 Task: Create new invoice with Date Opened :30-Apr-23, Select Customer: The Crab Station, Terms: Payment Term 2. Make invoice entry for item-1 with Date: 30-Apr-23, Description: Got2b Metallics Permanent Hair Color Blue Charcoal_x000D_
, Action: Material, Income Account: Income:Sales, Quantity: 1, Unit Price: 4.5, Discount %: 5. Make entry for item-2 with Date: 30-Apr-23, Description: Bang Peach Mango Energy Drink, Action: Material, Income Account: Income:Sales, Quantity: 1, Unit Price: 8.5, Discount %: 10. Make entry for item-3 with Date: 30-Apr-23, Description: Cheez-It Crackers White Cheddar, Action: Material, Income Account: Income:Sales, Quantity: 2, Unit Price: 9.5, Discount %: 12. Write Notes: 'Looking forward to serving you again.'. Post Invoice with Post Date: 30-Apr-23, Post to Accounts: Assets:Accounts Receivable. Pay / Process Payment with Transaction Date: 15-May-23, Amount: 28.645, Transfer Account: Checking Account. Print Invoice, display notes by going to Option, then go to Display Tab and check 'Invoice Notes'.
Action: Mouse pressed left at (145, 27)
Screenshot: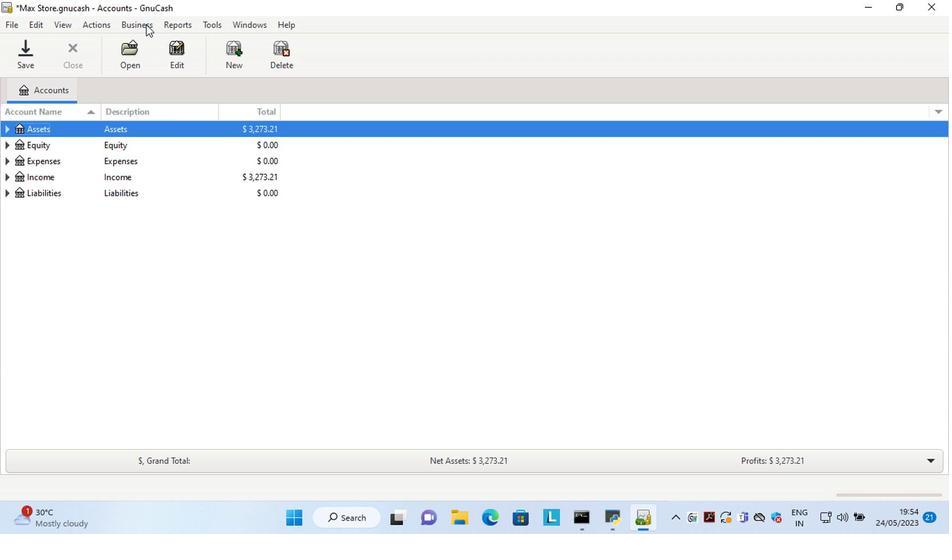 
Action: Mouse moved to (301, 98)
Screenshot: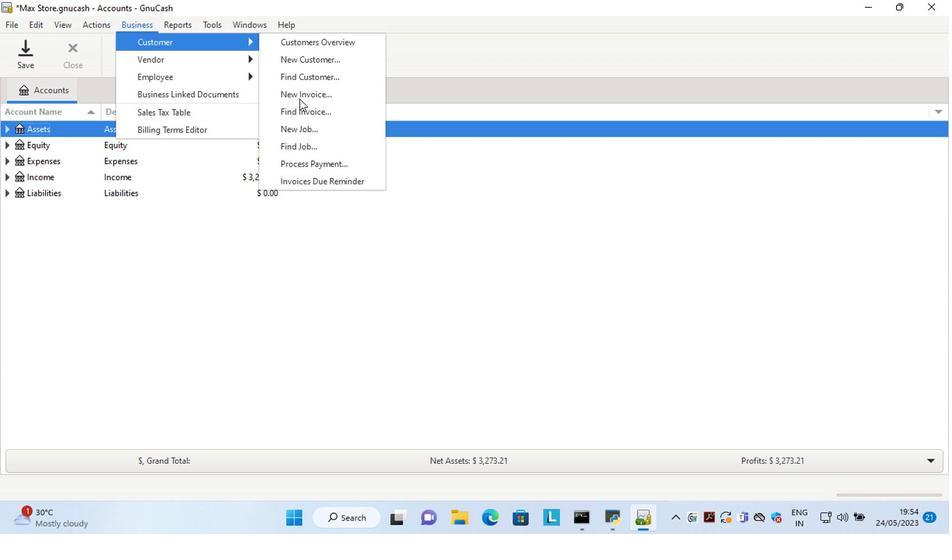 
Action: Mouse pressed left at (301, 98)
Screenshot: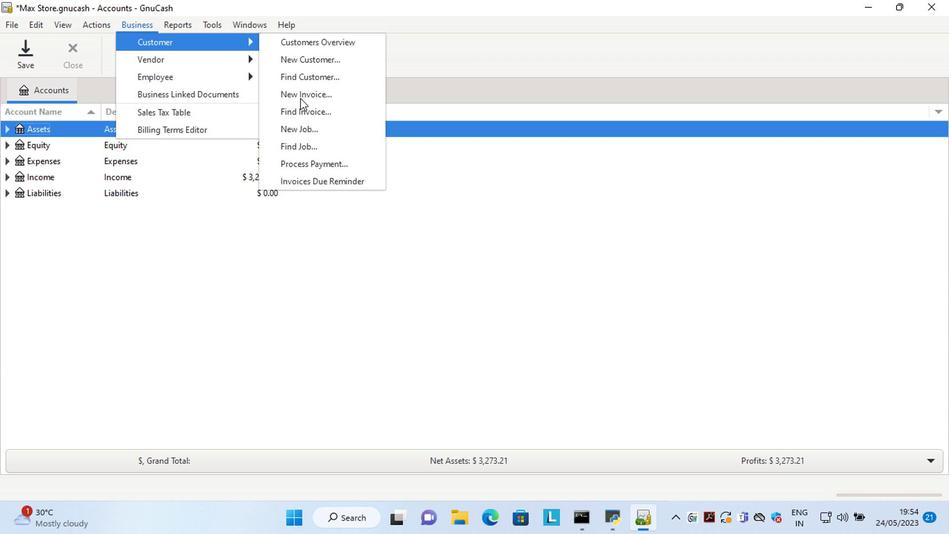 
Action: Mouse moved to (501, 213)
Screenshot: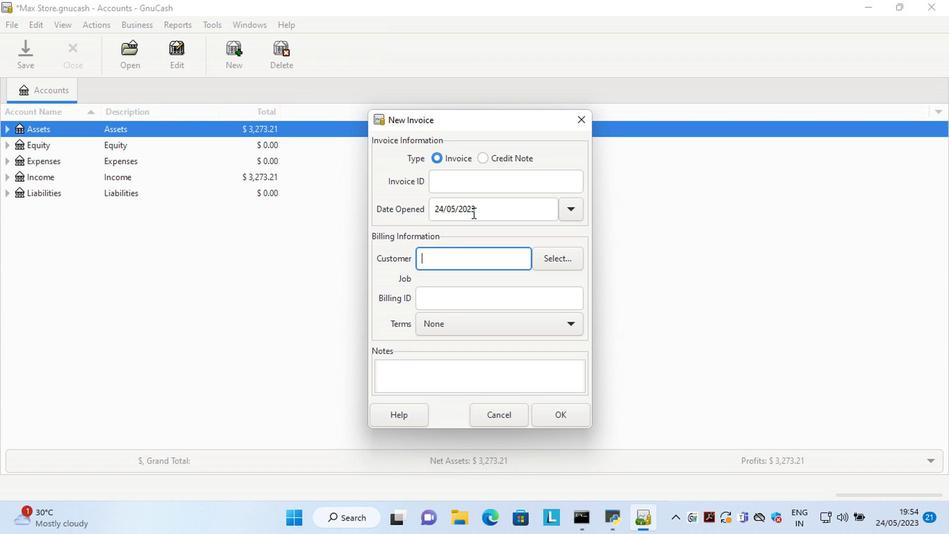 
Action: Mouse pressed left at (501, 213)
Screenshot: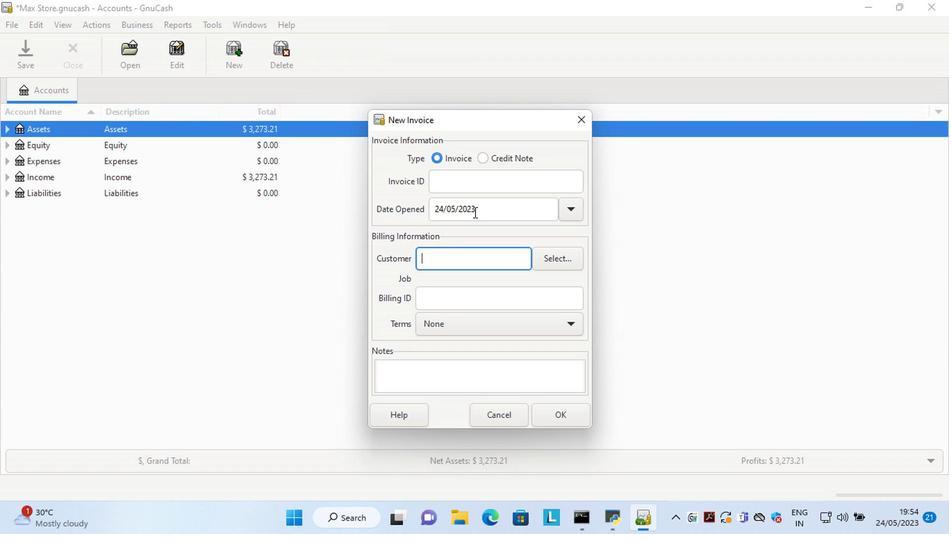 
Action: Key pressed <Key.left><Key.left><Key.left><Key.left><Key.left><Key.left><Key.left><Key.left><Key.left><Key.left><Key.left><Key.left><Key.left><Key.left><Key.left><Key.left><Key.delete><Key.delete>30<Key.right><Key.right><Key.delete>4
Screenshot: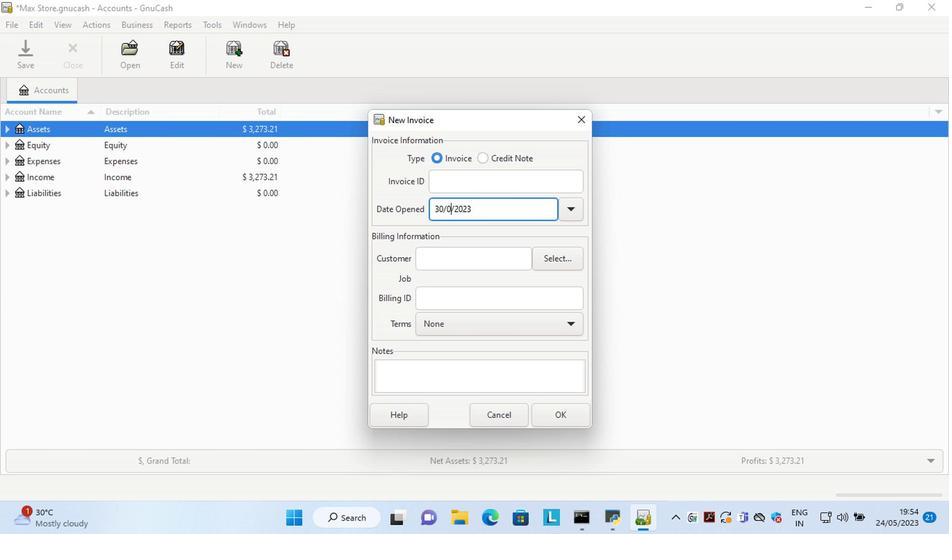 
Action: Mouse moved to (554, 255)
Screenshot: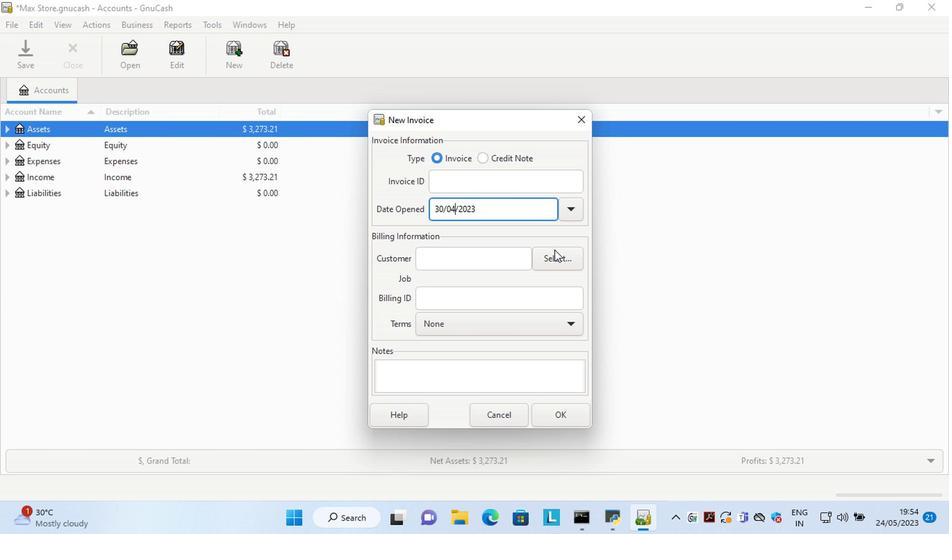 
Action: Mouse pressed left at (554, 255)
Screenshot: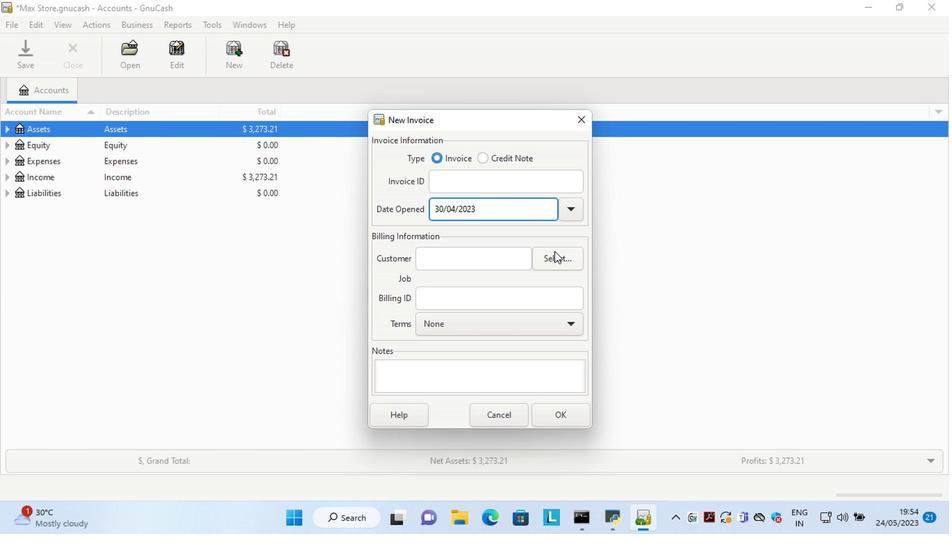 
Action: Mouse moved to (492, 235)
Screenshot: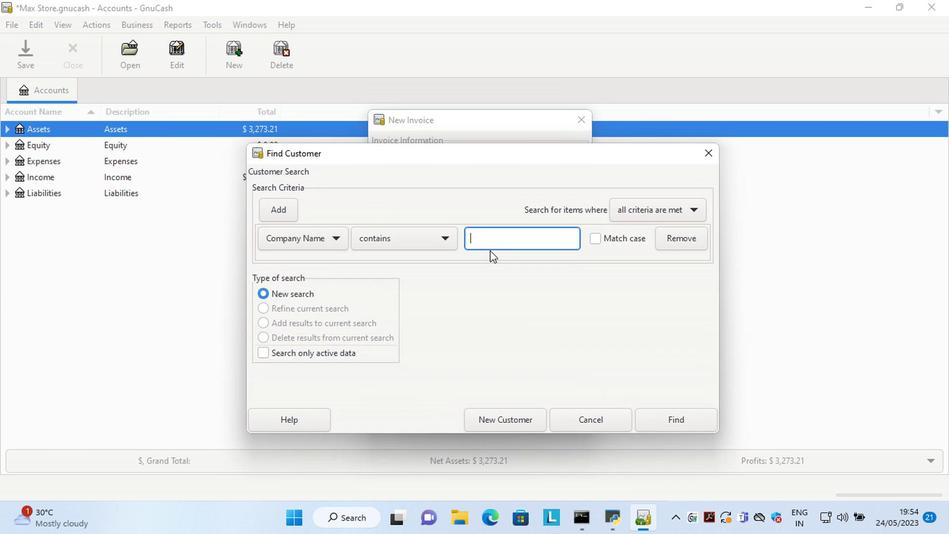 
Action: Key pressed <Key.shift>The<Key.space><Key.shift>Crab<Key.space><Key.shift>Sta
Screenshot: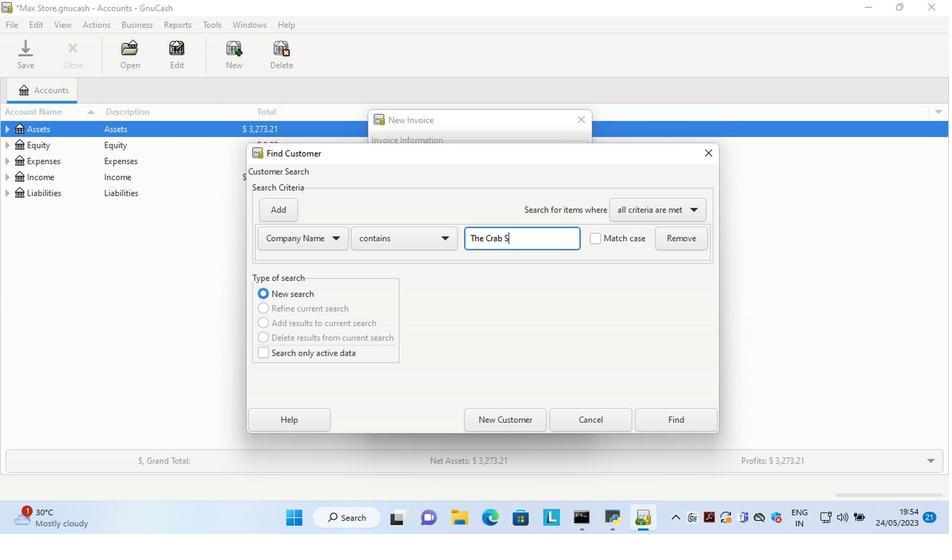 
Action: Mouse moved to (674, 424)
Screenshot: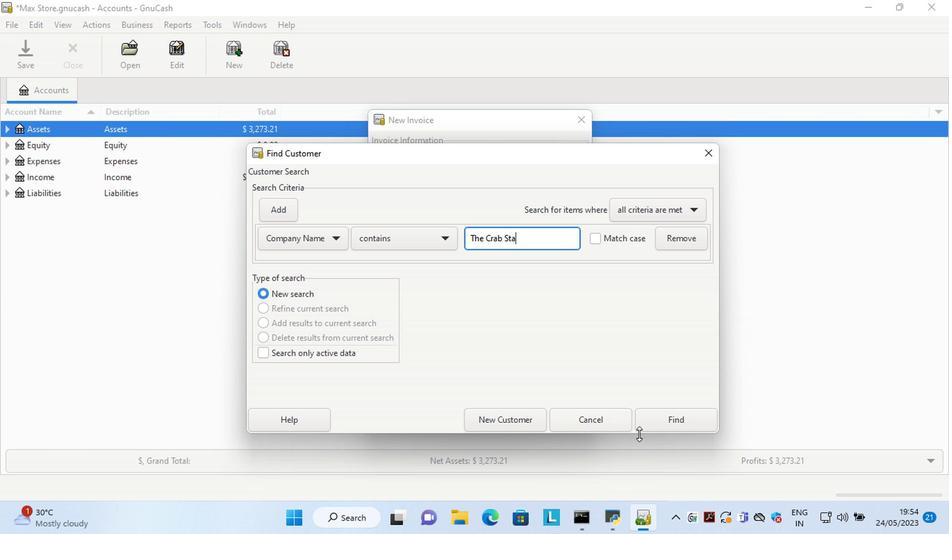 
Action: Mouse pressed left at (674, 424)
Screenshot: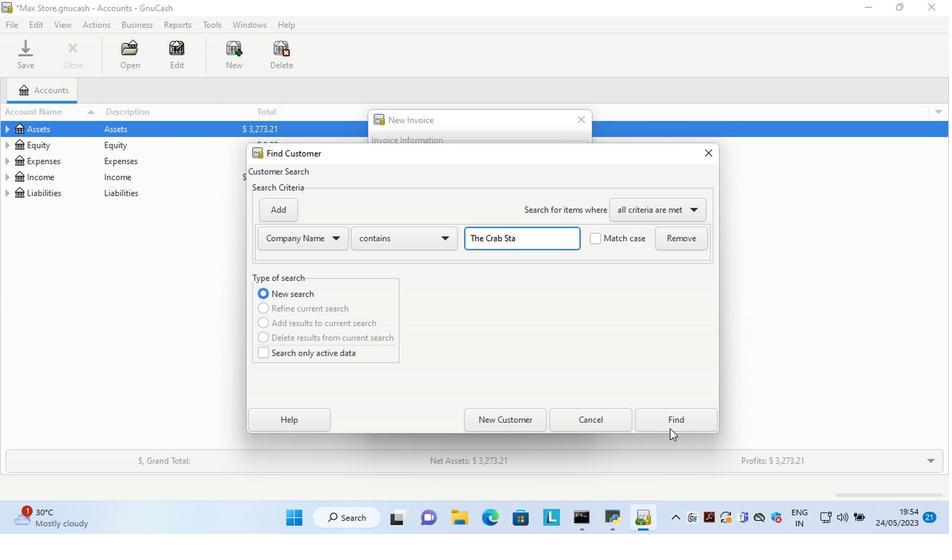 
Action: Mouse moved to (485, 279)
Screenshot: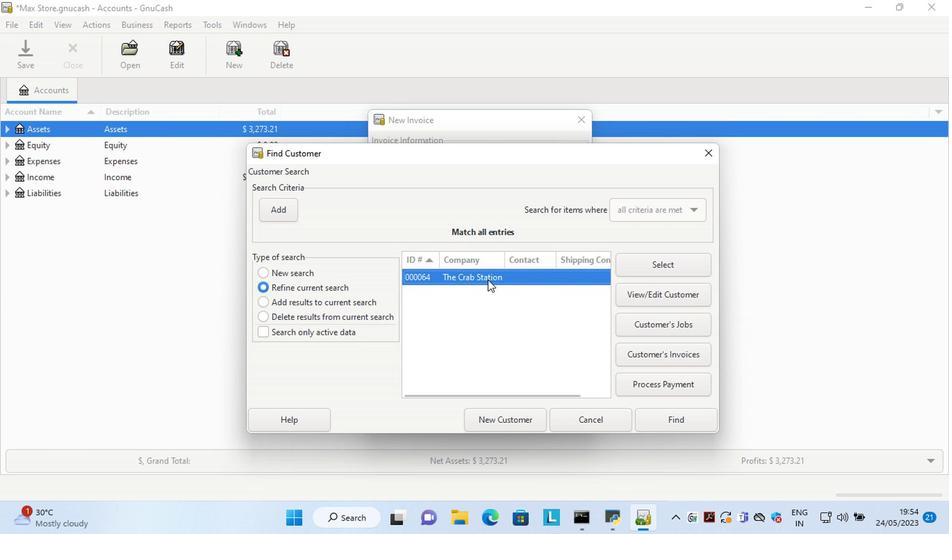 
Action: Mouse pressed left at (485, 279)
Screenshot: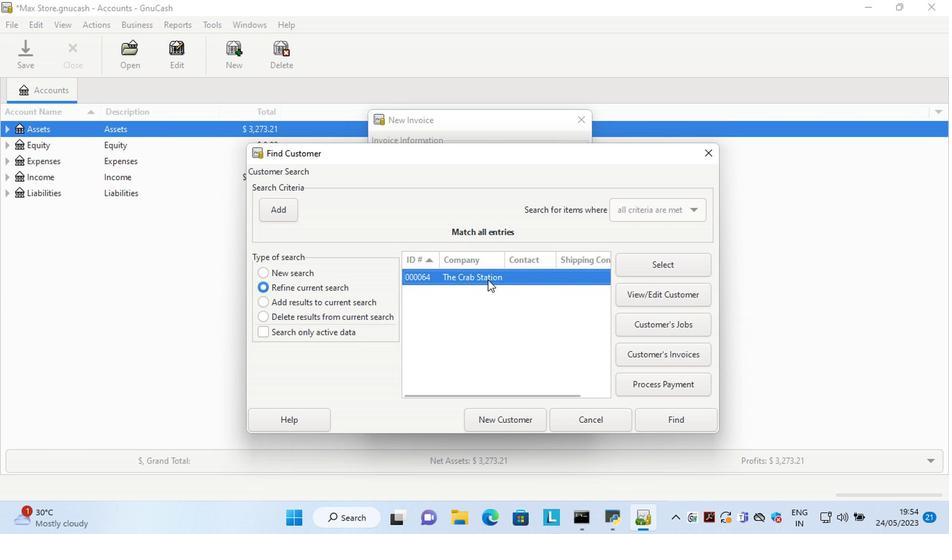 
Action: Mouse pressed left at (485, 279)
Screenshot: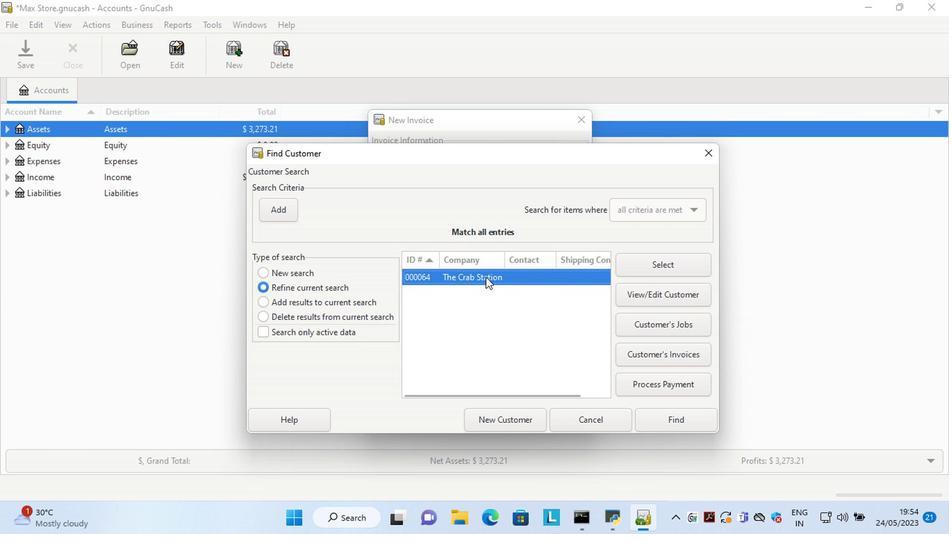 
Action: Mouse moved to (466, 337)
Screenshot: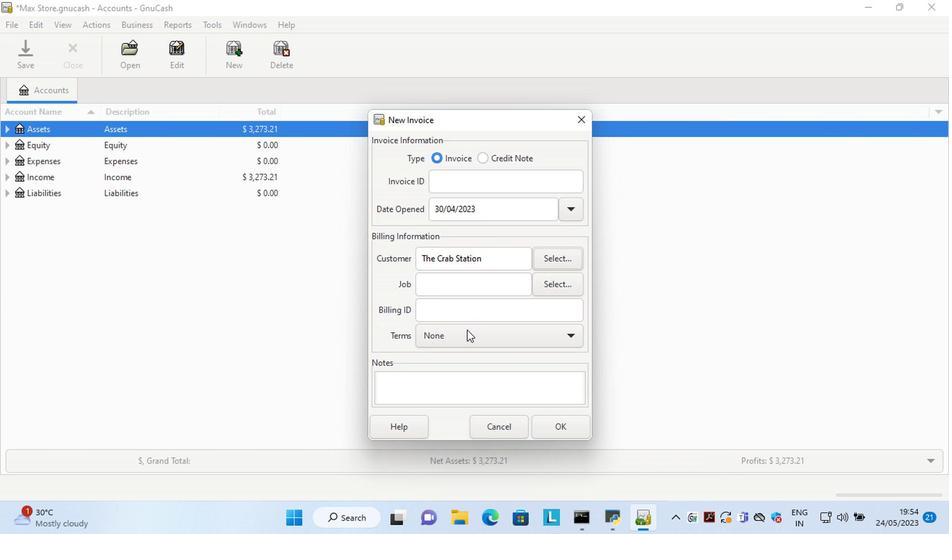 
Action: Mouse pressed left at (466, 337)
Screenshot: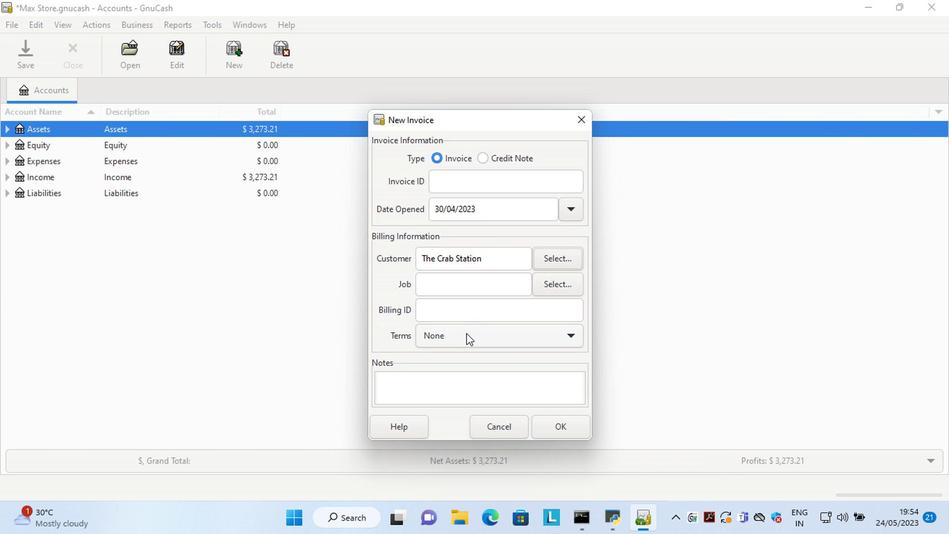 
Action: Mouse moved to (457, 379)
Screenshot: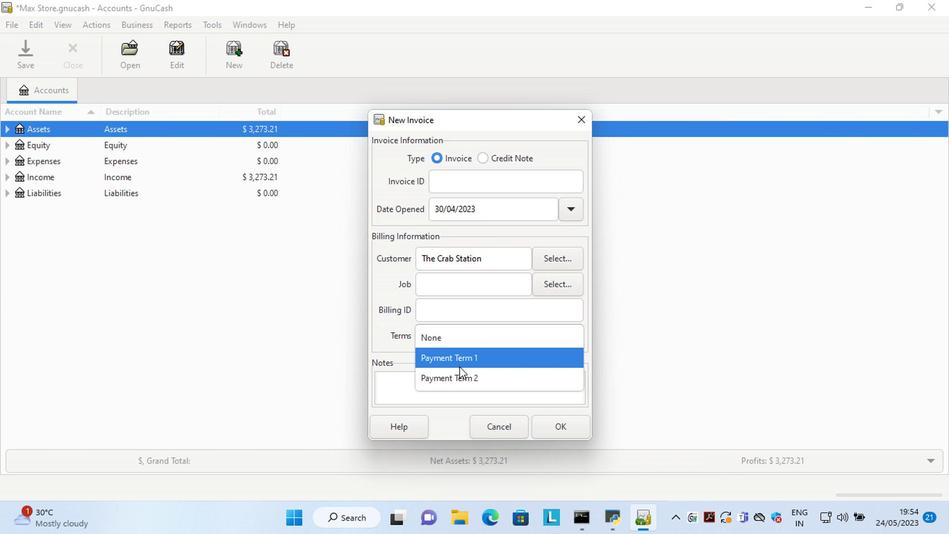 
Action: Mouse pressed left at (457, 379)
Screenshot: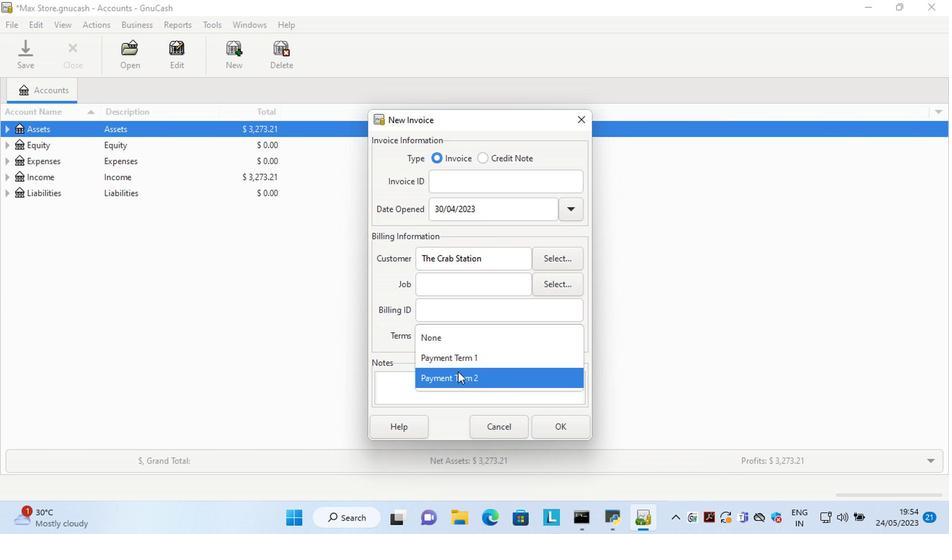 
Action: Mouse moved to (573, 429)
Screenshot: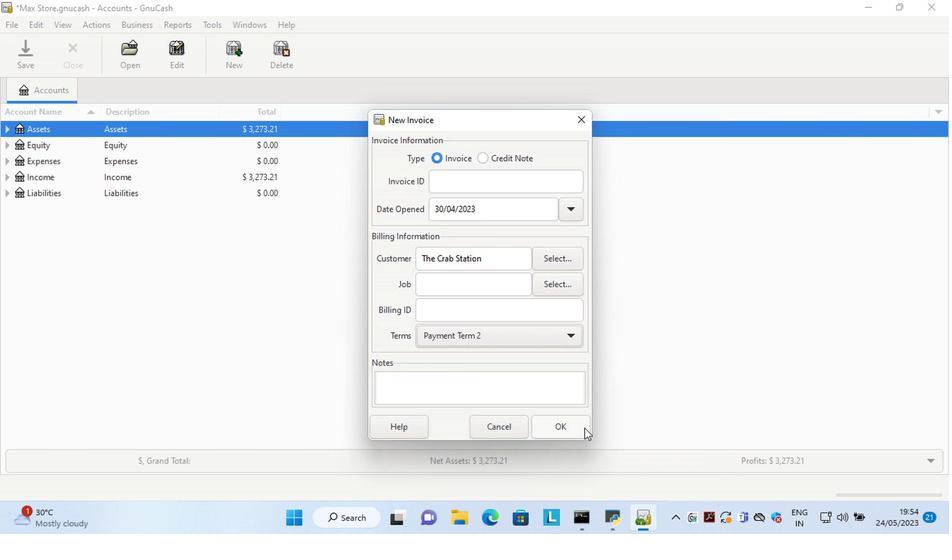 
Action: Mouse pressed left at (573, 429)
Screenshot: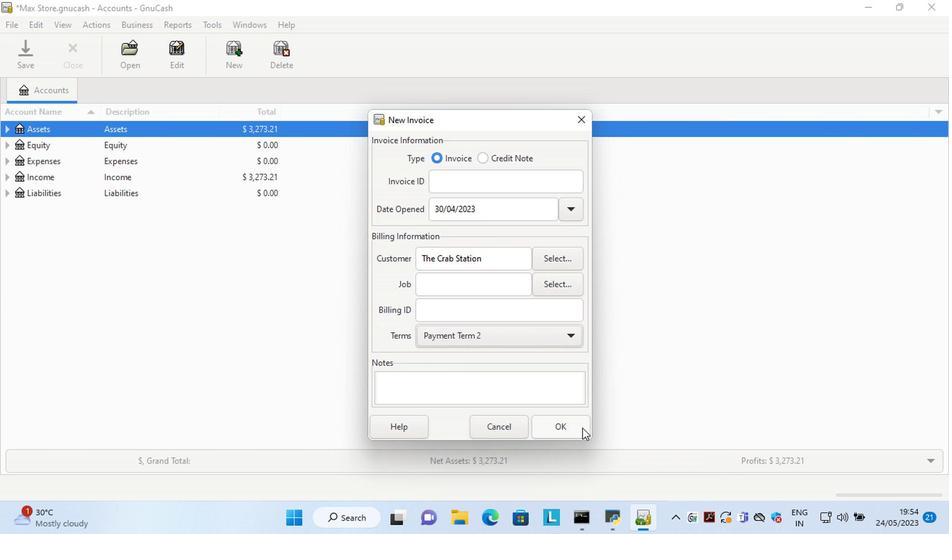 
Action: Mouse moved to (314, 322)
Screenshot: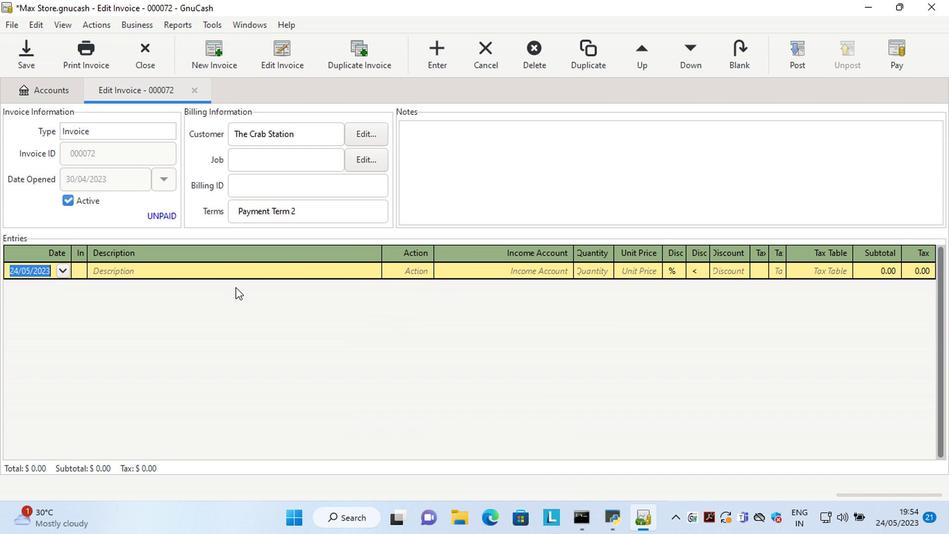 
Action: Key pressed <Key.left><Key.left><Key.delete><Key.delete>30<Key.right><Key.right><Key.delete>4<Key.tab><Key.shift>Got2b<Key.space><Key.shift>metallics<Key.space><Key.backspace><Key.backspace><Key.backspace><Key.backspace><Key.backspace><Key.backspace><Key.backspace><Key.backspace><Key.backspace><Key.backspace><Key.shift>Metallics<Key.space><Key.shift>Permanent<Key.space><Key.shift>Hair<Key.space><Key.shift>Color<Key.space><Key.shift>Blue<Key.space><Key.shift>Charcoal<Key.tab>ma<Key.tab>sale<Key.tab>1<Key.tab>4.5<Key.tab>
Screenshot: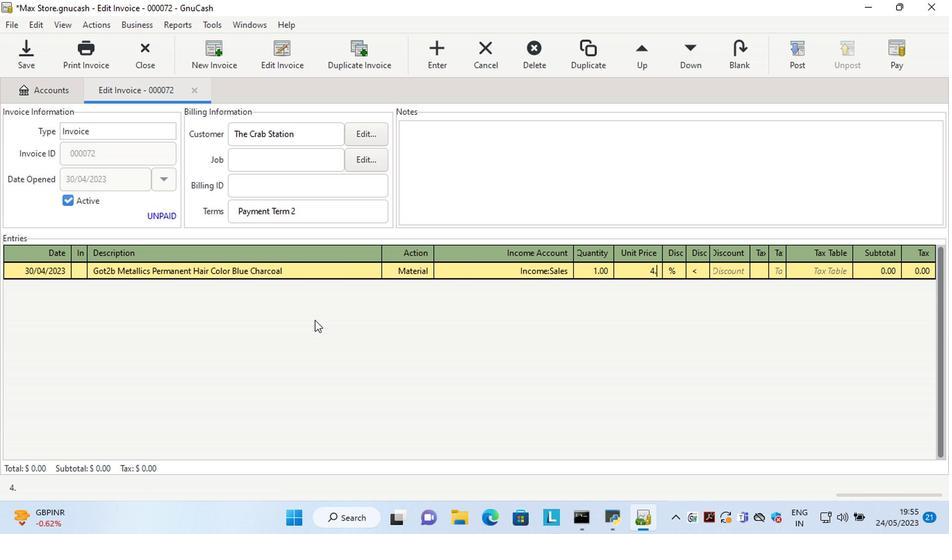 
Action: Mouse moved to (694, 270)
Screenshot: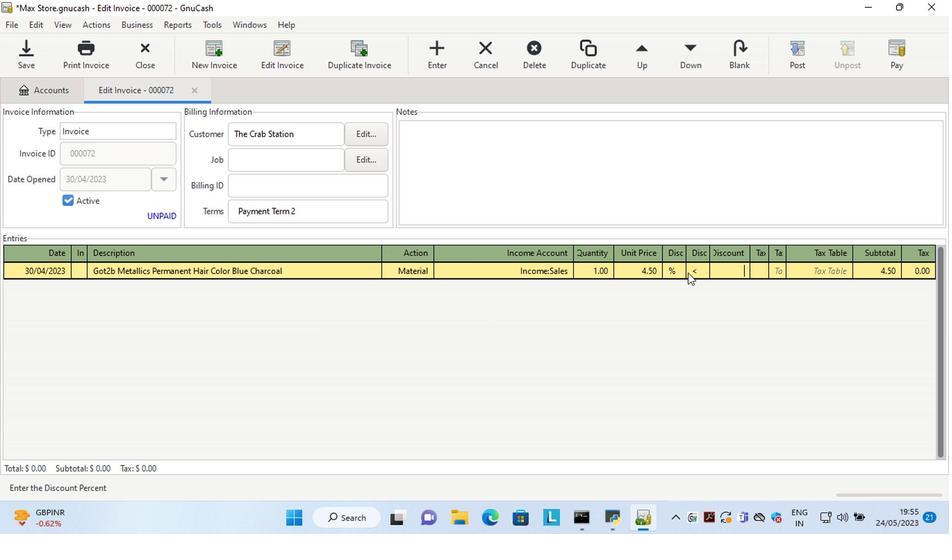 
Action: Mouse pressed left at (694, 270)
Screenshot: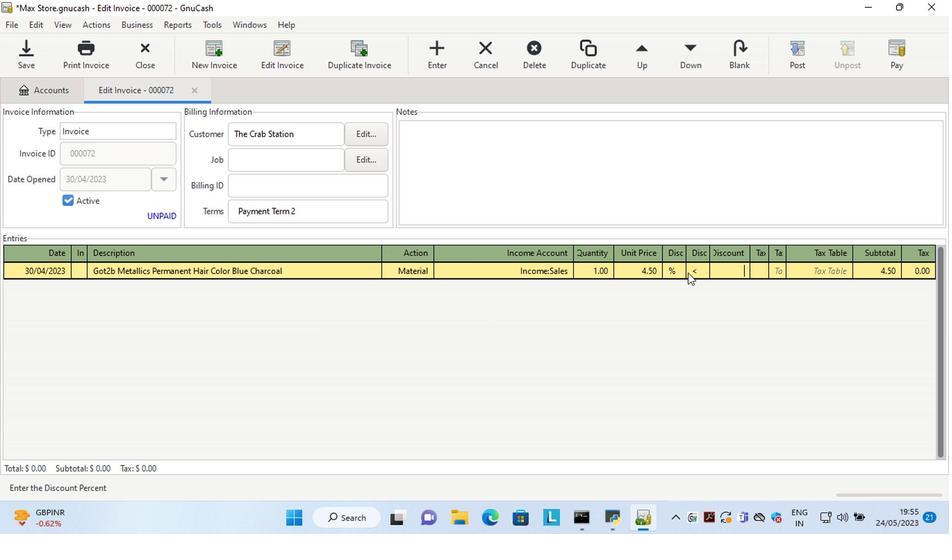 
Action: Mouse moved to (729, 273)
Screenshot: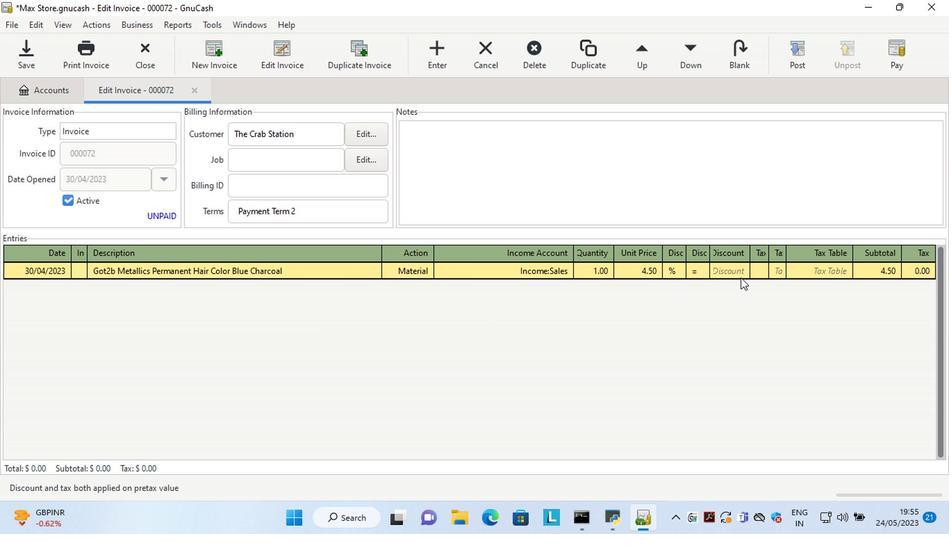
Action: Mouse pressed left at (729, 273)
Screenshot: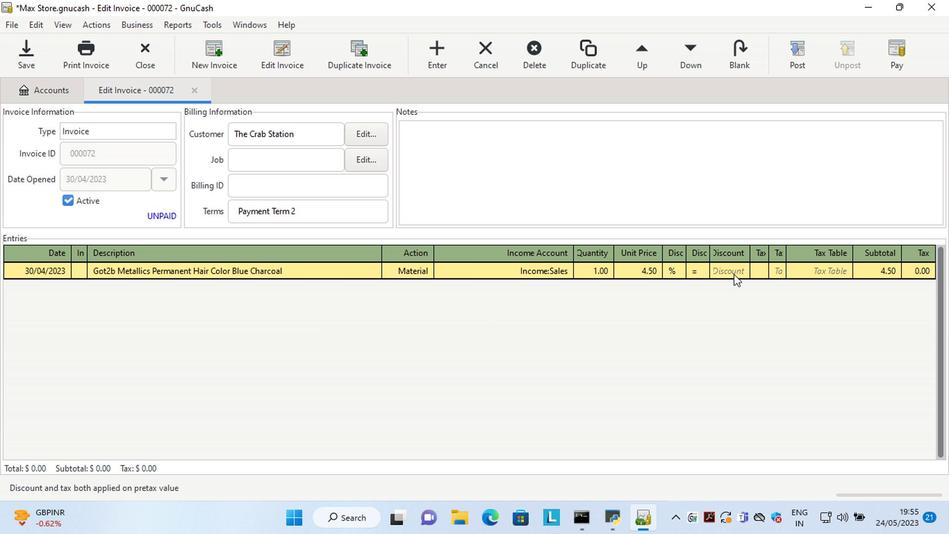 
Action: Key pressed 5<Key.tab><Key.tab><Key.shift>Bang<Key.space><Key.shift>Peach<Key.space><Key.shift>Mango<Key.space><Key.shift>Energy<Key.space><Key.shift>Drink<Key.tab>ma<Key.tab>sale<Key.tab>1<Key.tab>8.5<Key.tab>
Screenshot: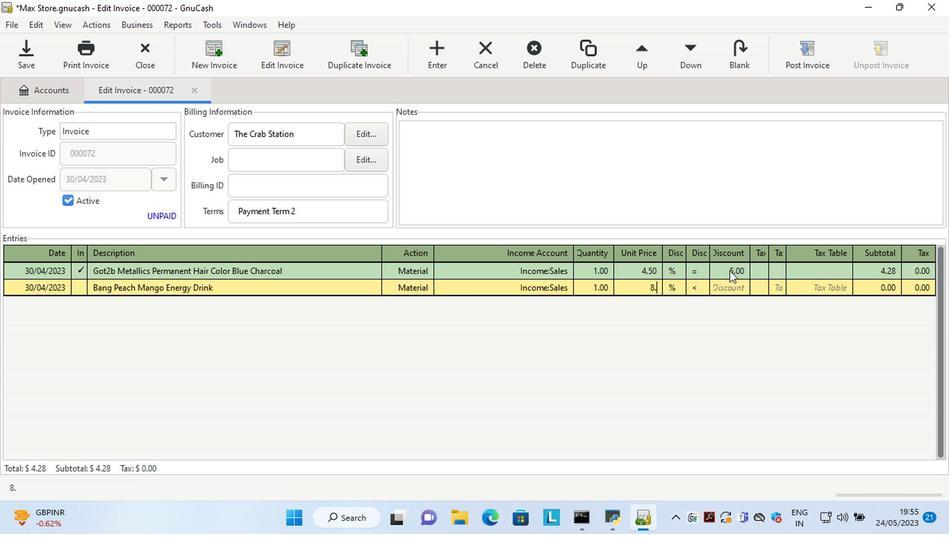 
Action: Mouse moved to (690, 291)
Screenshot: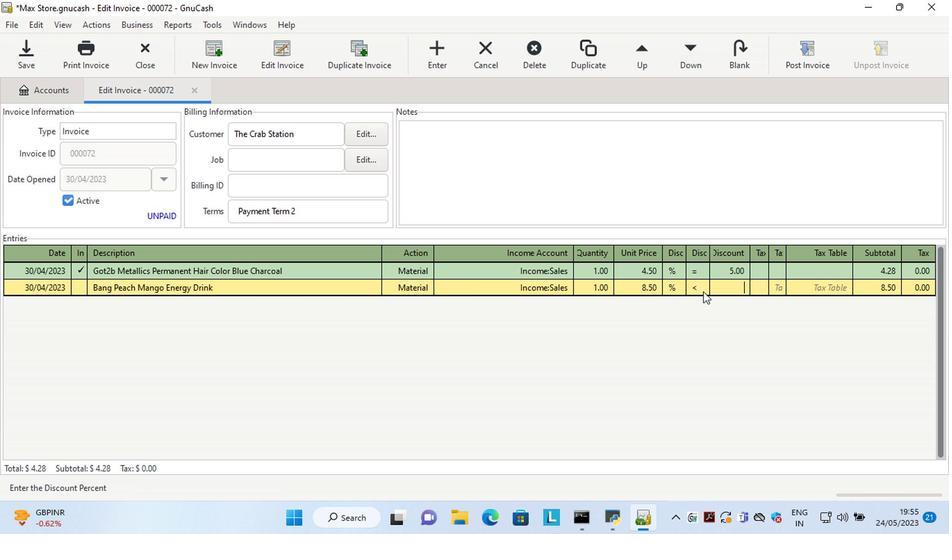 
Action: Mouse pressed left at (690, 291)
Screenshot: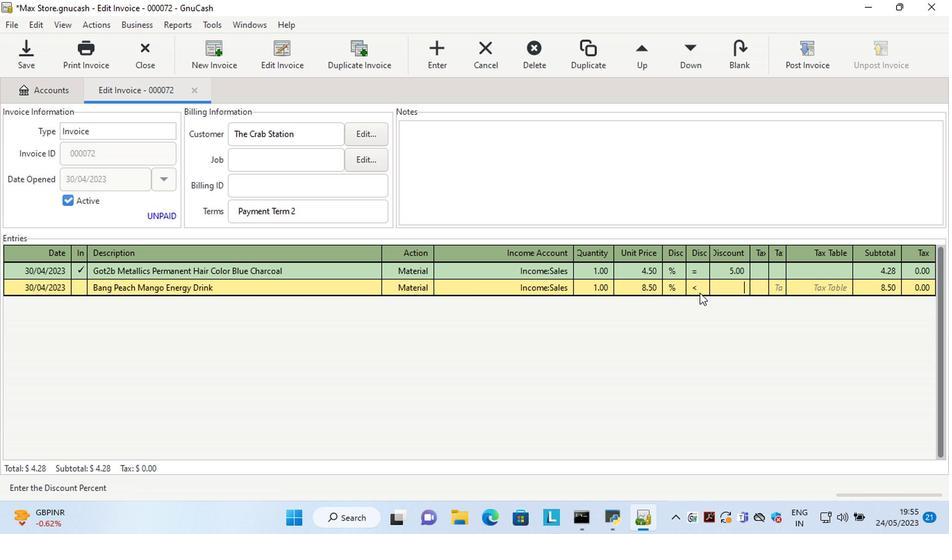 
Action: Mouse moved to (715, 286)
Screenshot: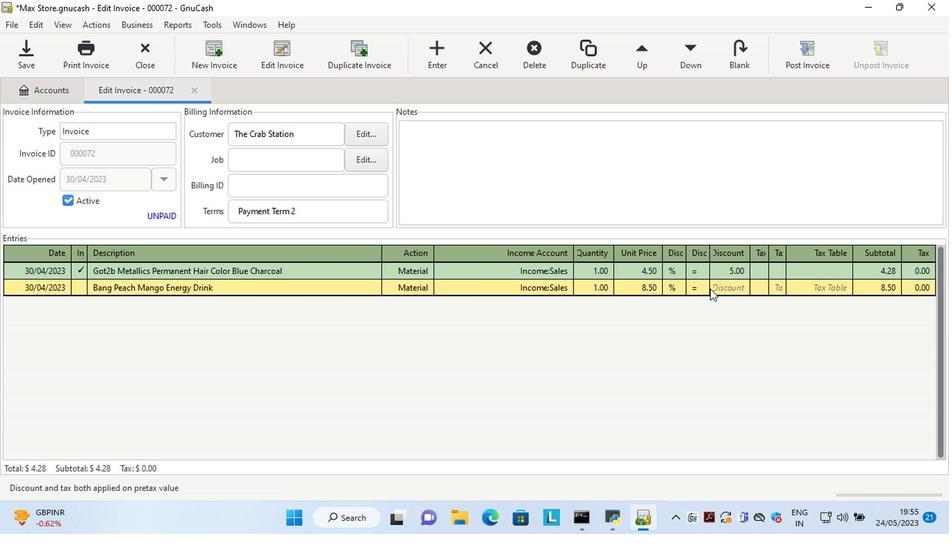 
Action: Mouse pressed left at (715, 286)
Screenshot: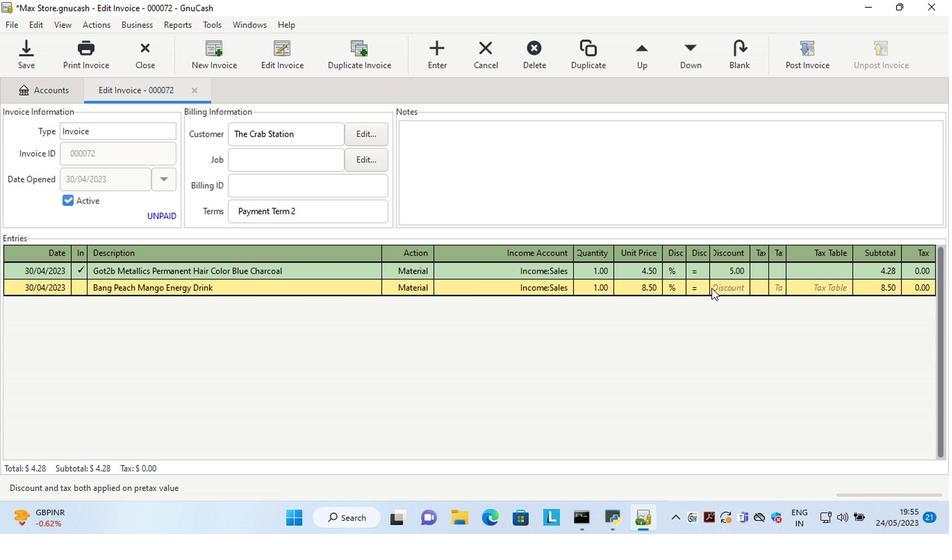 
Action: Mouse moved to (716, 286)
Screenshot: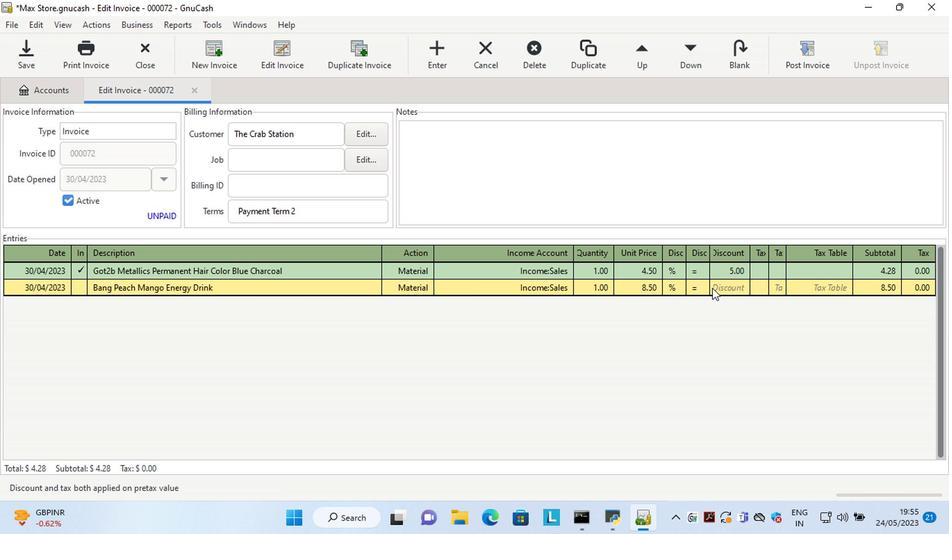 
Action: Key pressed 10<Key.tab><Key.tab><Key.shift>Cheez-it<Key.space>\\<Key.backspace><Key.insert><Key.backspace><Key.backspace><Key.backspace><Key.backspace><Key.shift>It<Key.space><Key.shift>Crackers<Key.space><Key.shift>White<Key.space><Key.shift>Cheddar<Key.space><Key.backspace><Key.tab>ma<Key.tab>sale<Key.tab>2<Key.tab>9.5<Key.tab>
Screenshot: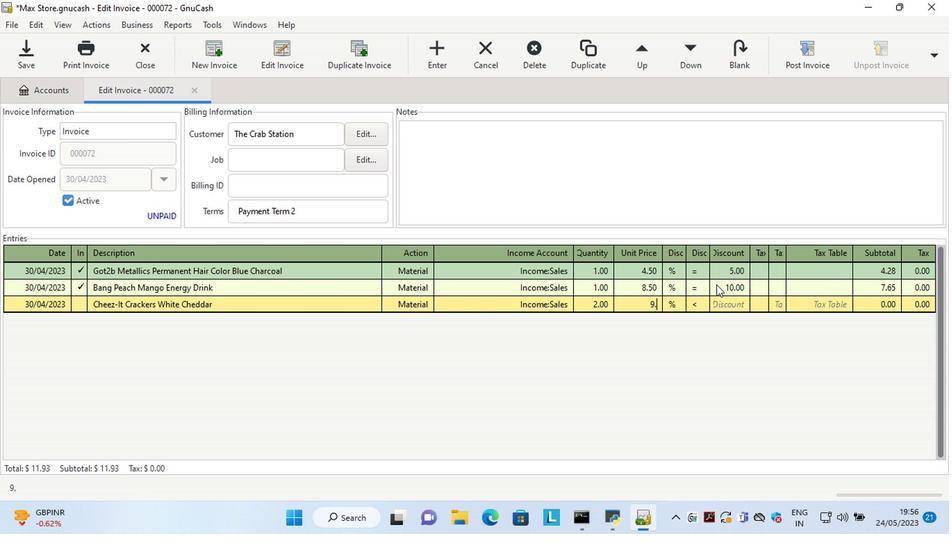 
Action: Mouse moved to (698, 305)
Screenshot: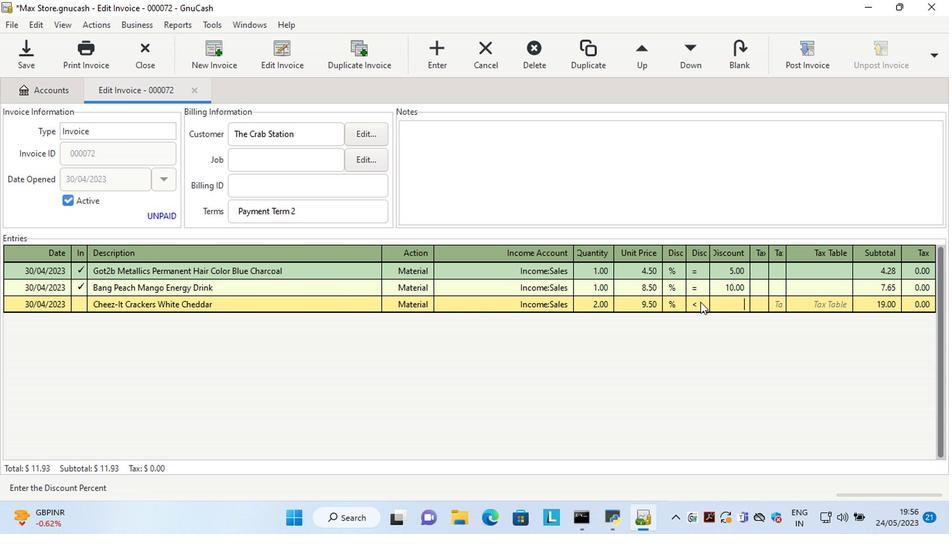 
Action: Mouse pressed left at (698, 305)
Screenshot: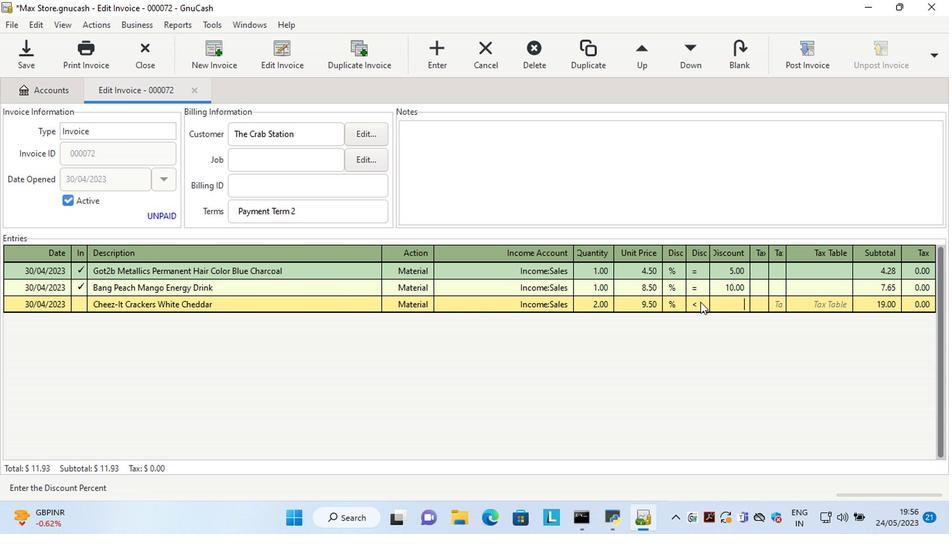 
Action: Mouse moved to (737, 307)
Screenshot: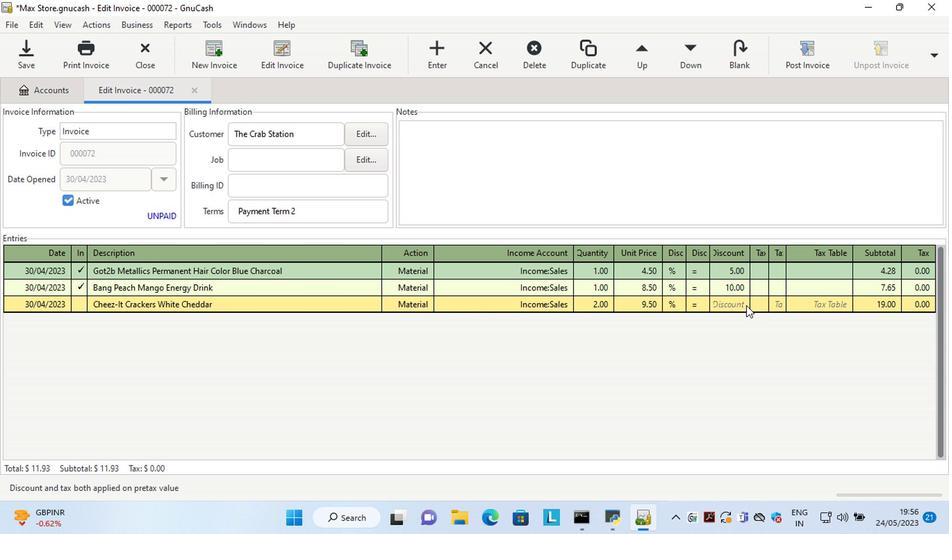 
Action: Mouse pressed left at (737, 307)
Screenshot: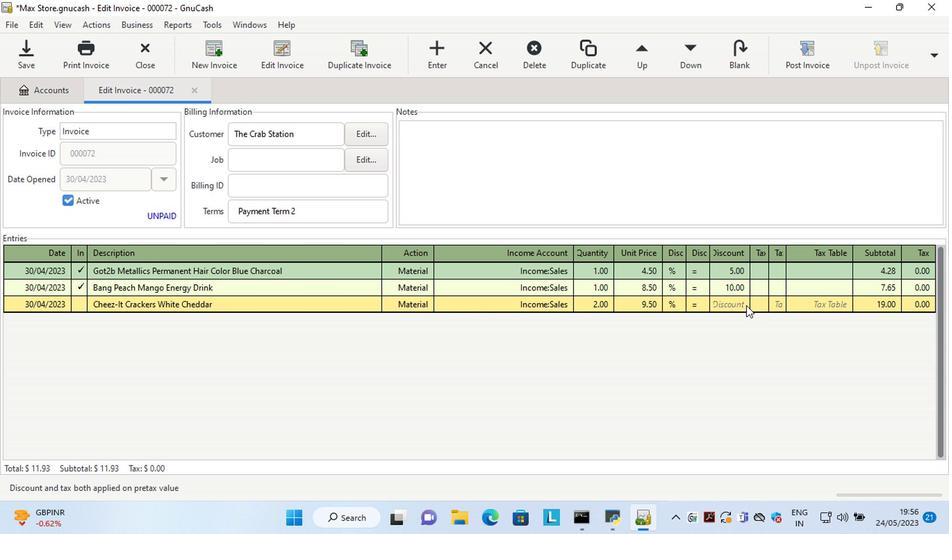 
Action: Key pressed 12<Key.tab>
Screenshot: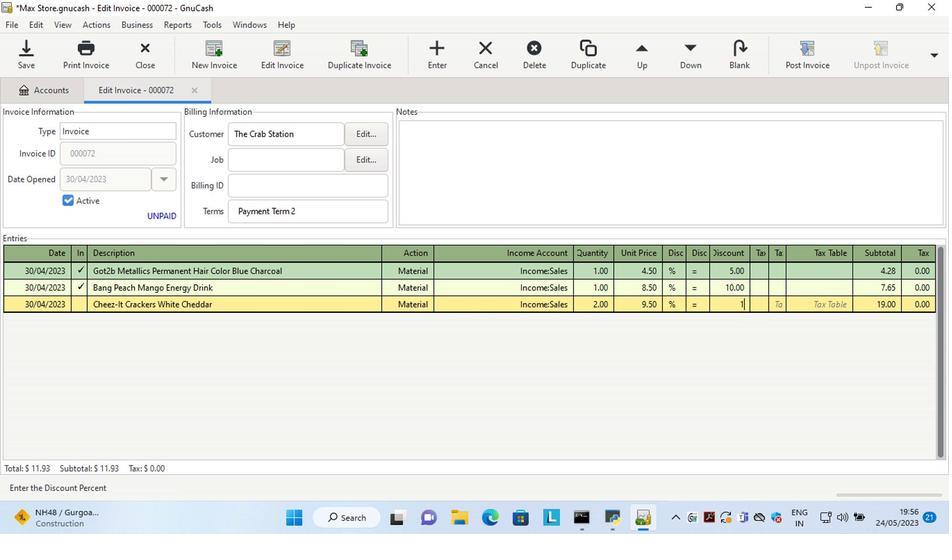 
Action: Mouse moved to (519, 176)
Screenshot: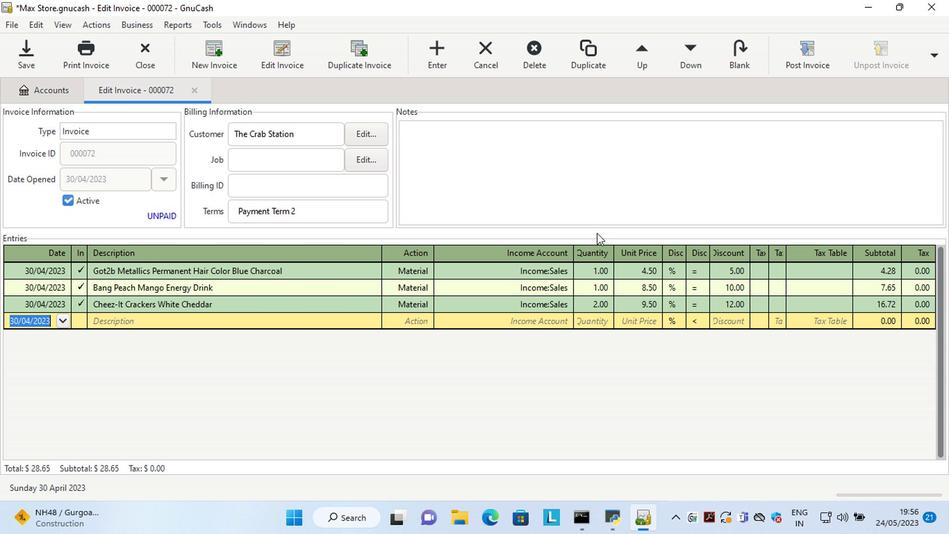 
Action: Mouse pressed left at (519, 176)
Screenshot: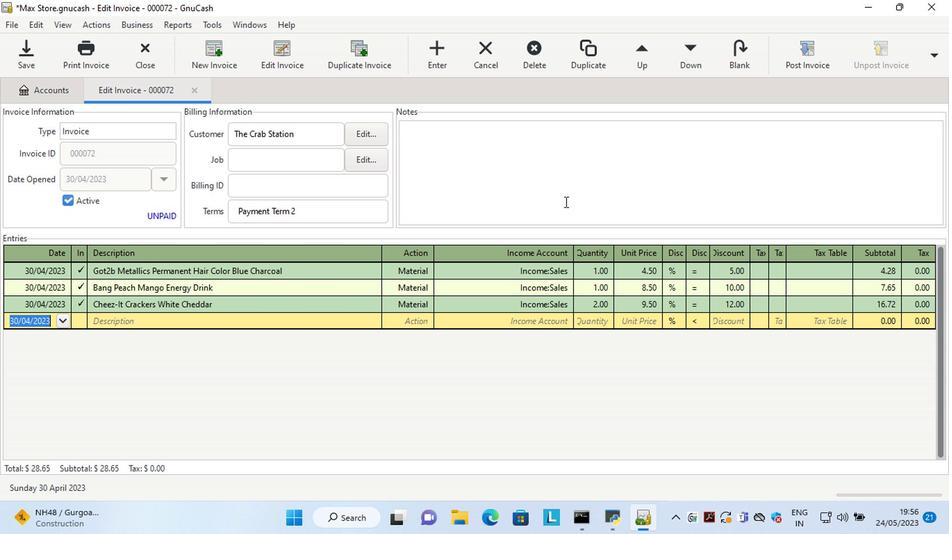 
Action: Key pressed <Key.shift>Looking<Key.space>forward<Key.space>to<Key.space>serving<Key.space>you<Key.space>again.
Screenshot: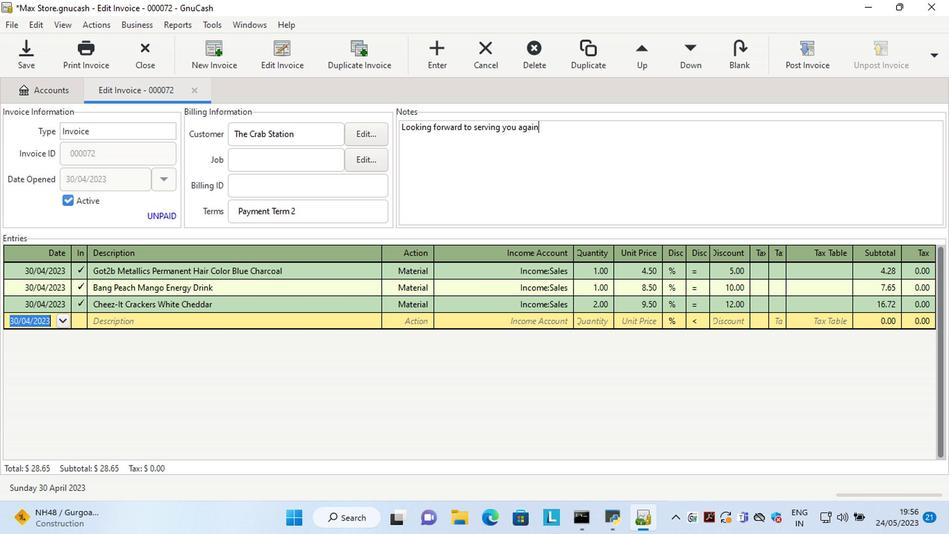 
Action: Mouse moved to (810, 53)
Screenshot: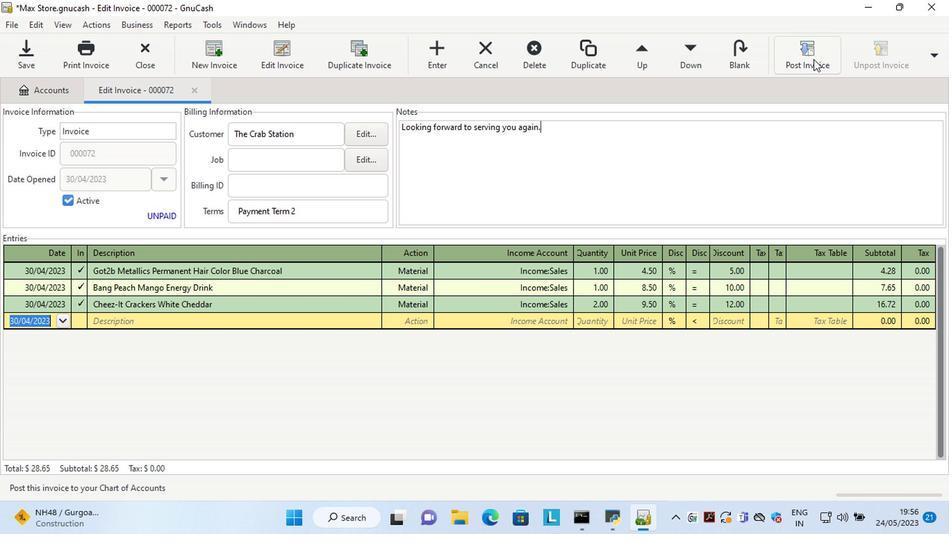 
Action: Mouse pressed left at (810, 53)
Screenshot: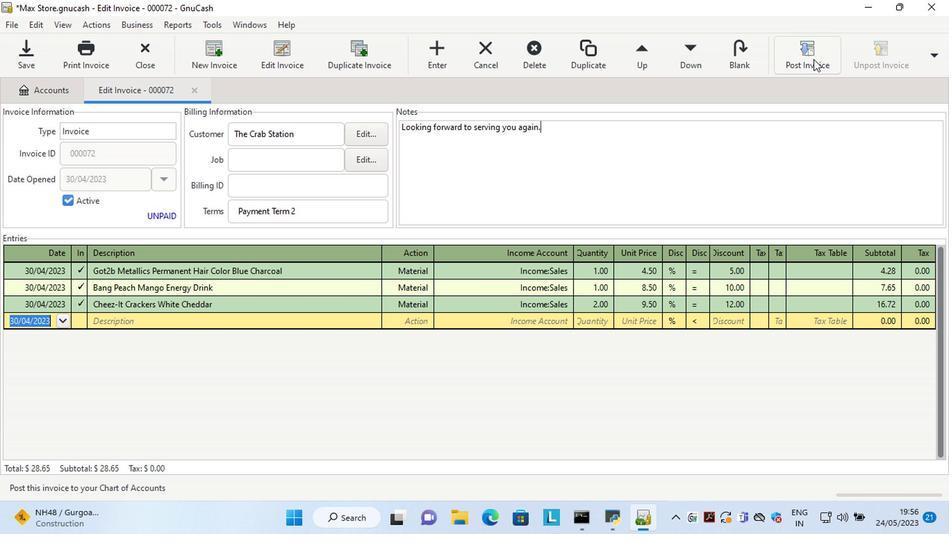 
Action: Mouse moved to (467, 231)
Screenshot: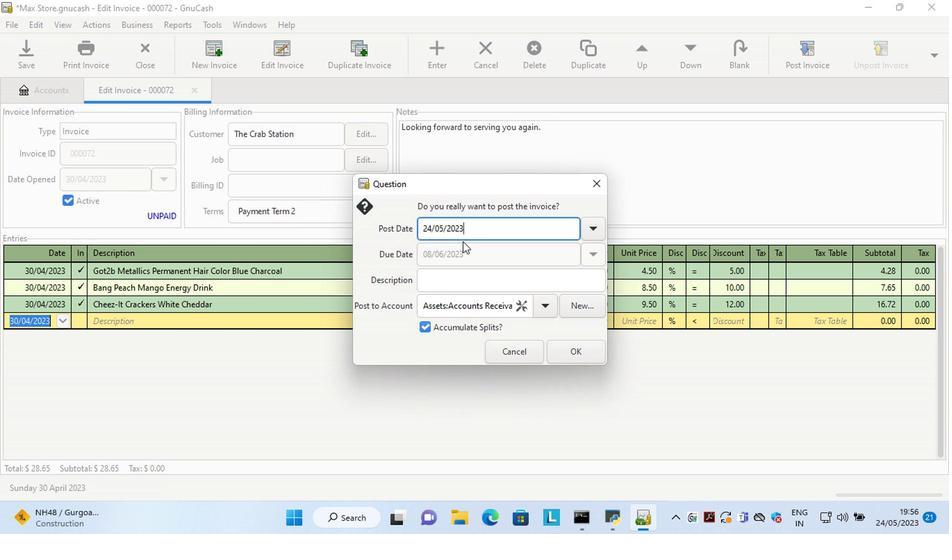 
Action: Mouse pressed left at (467, 231)
Screenshot: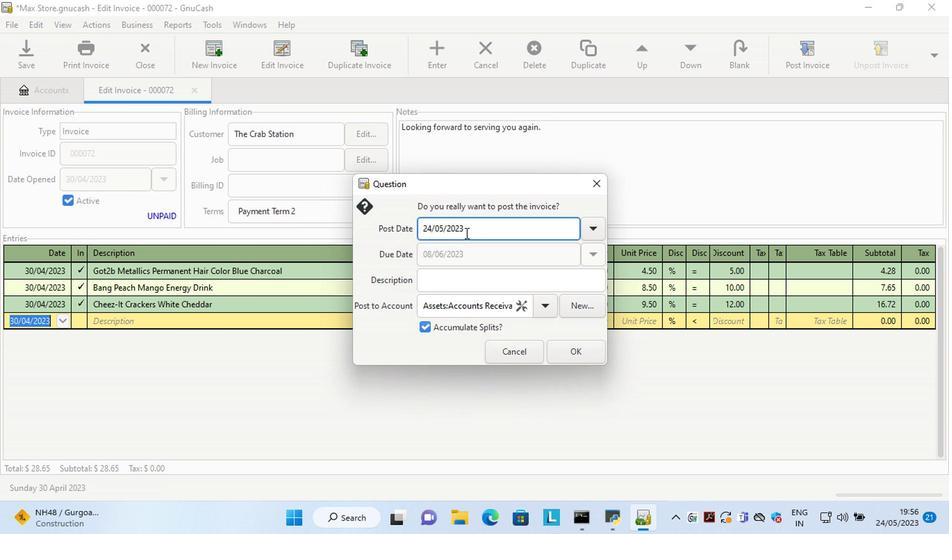 
Action: Key pressed <Key.left><Key.left><Key.left><Key.left><Key.left><Key.left><Key.left><Key.left><Key.left><Key.left><Key.left><Key.left><Key.delete><Key.delete>30<Key.right><Key.right><Key.delete>4
Screenshot: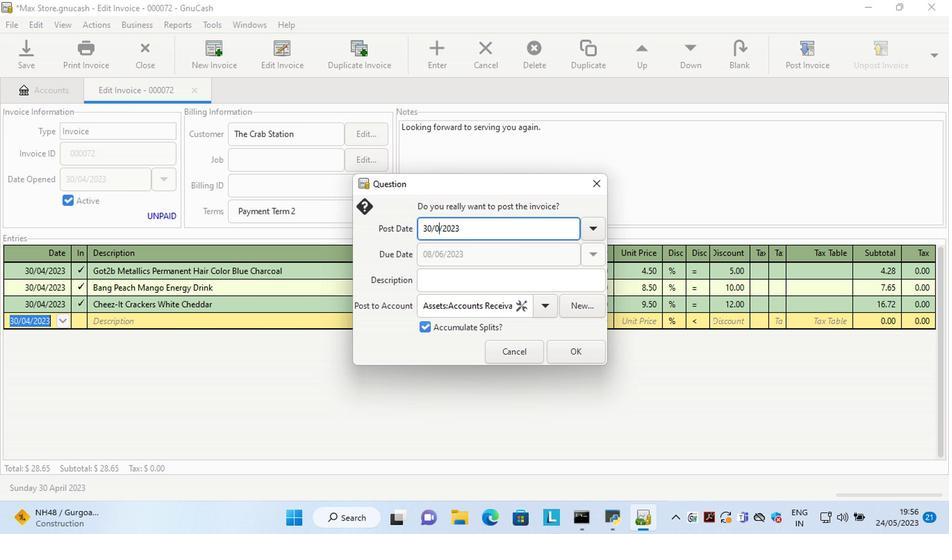 
Action: Mouse moved to (576, 350)
Screenshot: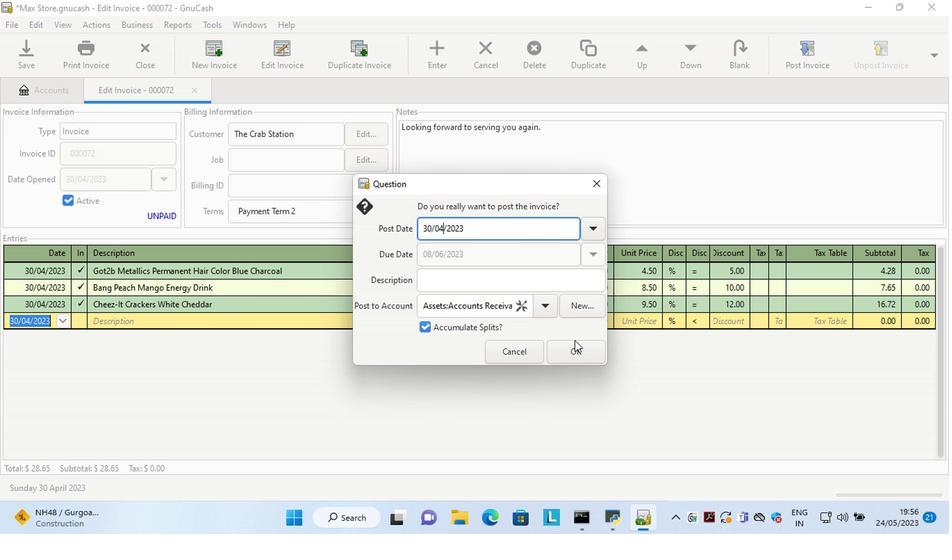 
Action: Mouse pressed left at (576, 350)
Screenshot: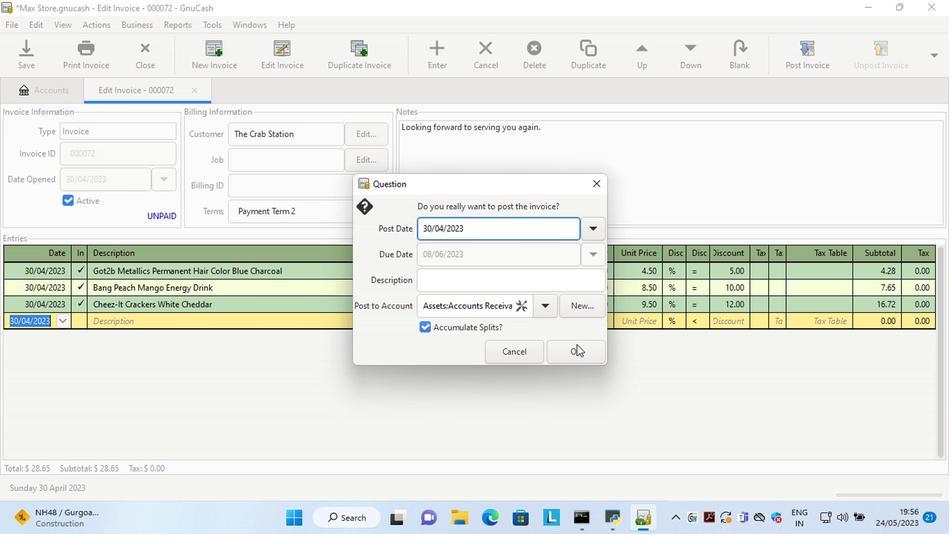 
Action: Mouse moved to (895, 55)
Screenshot: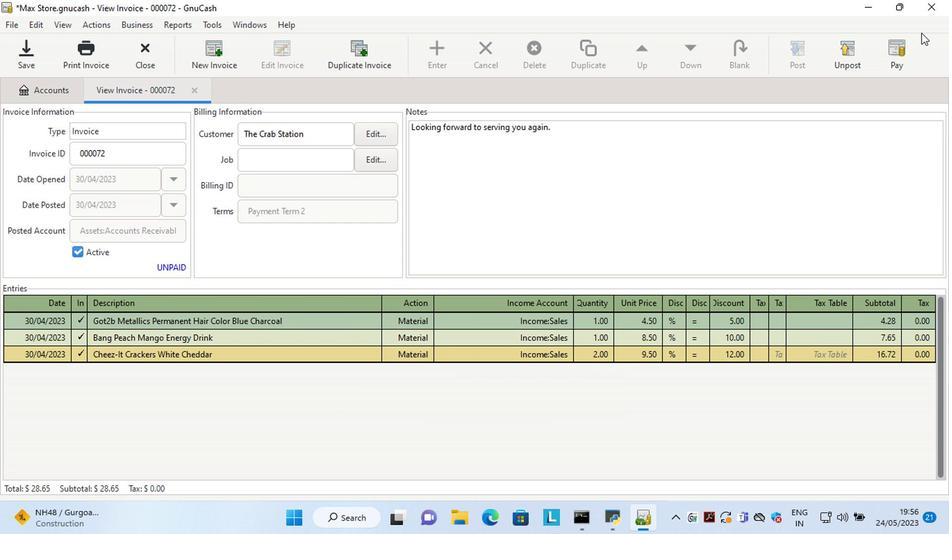 
Action: Mouse pressed left at (895, 55)
Screenshot: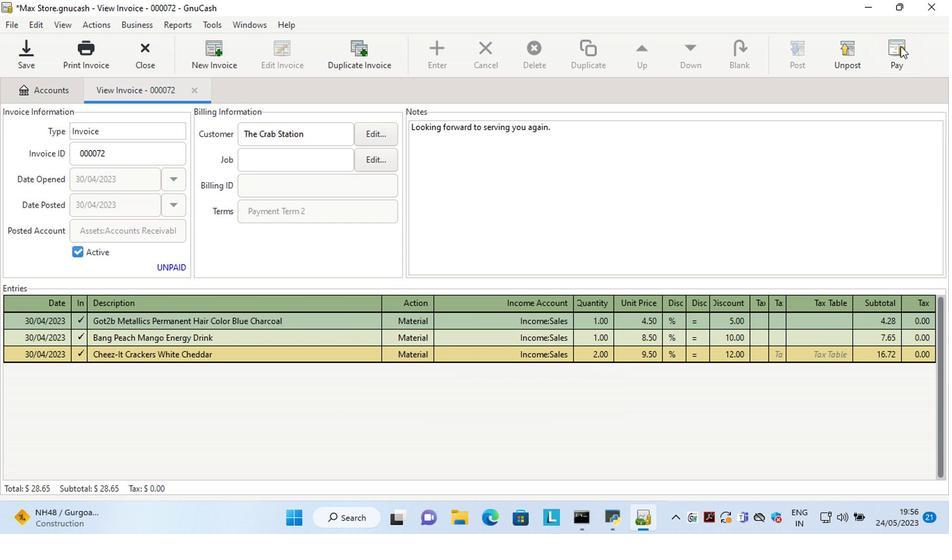 
Action: Mouse moved to (383, 276)
Screenshot: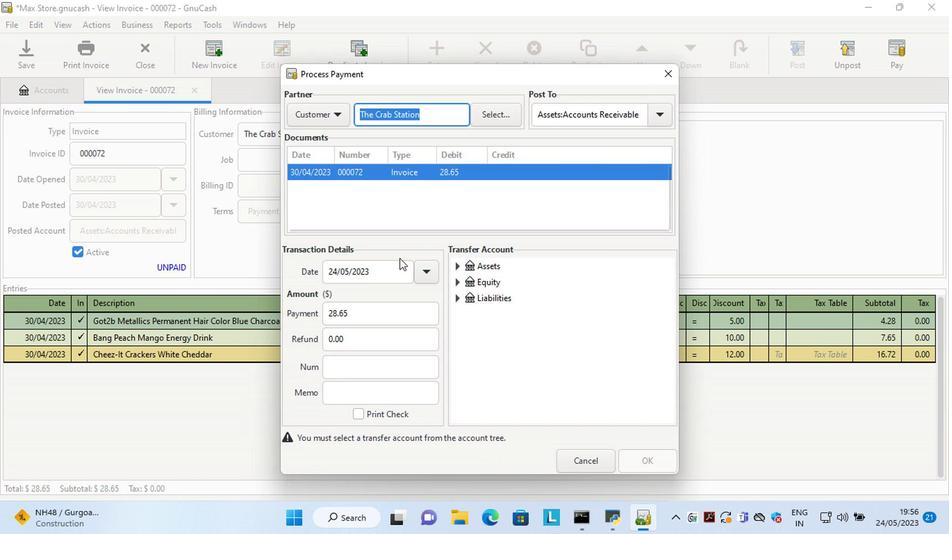 
Action: Mouse pressed left at (383, 276)
Screenshot: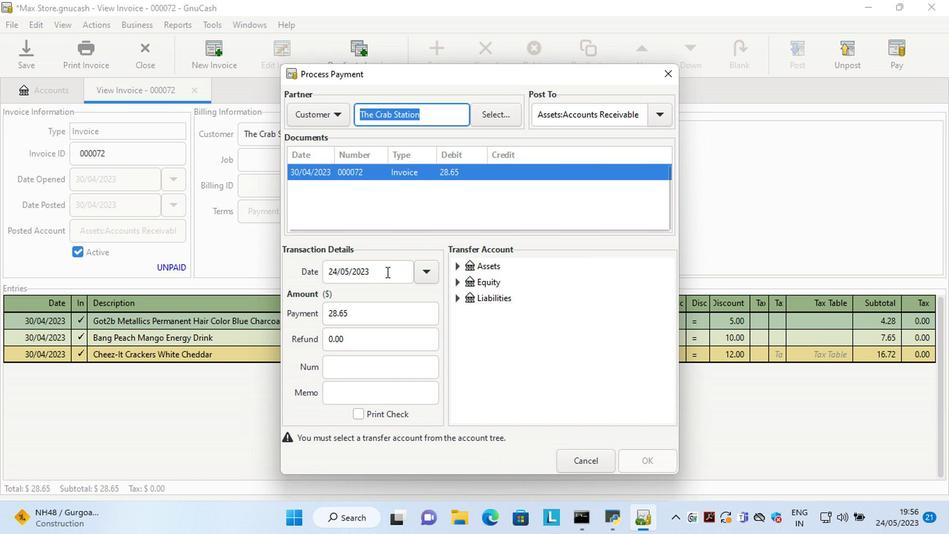 
Action: Key pressed <Key.left><Key.left><Key.left><Key.left><Key.left><Key.left><Key.left><Key.left><Key.left><Key.left><Key.left><Key.left><Key.delete><Key.delete>15
Screenshot: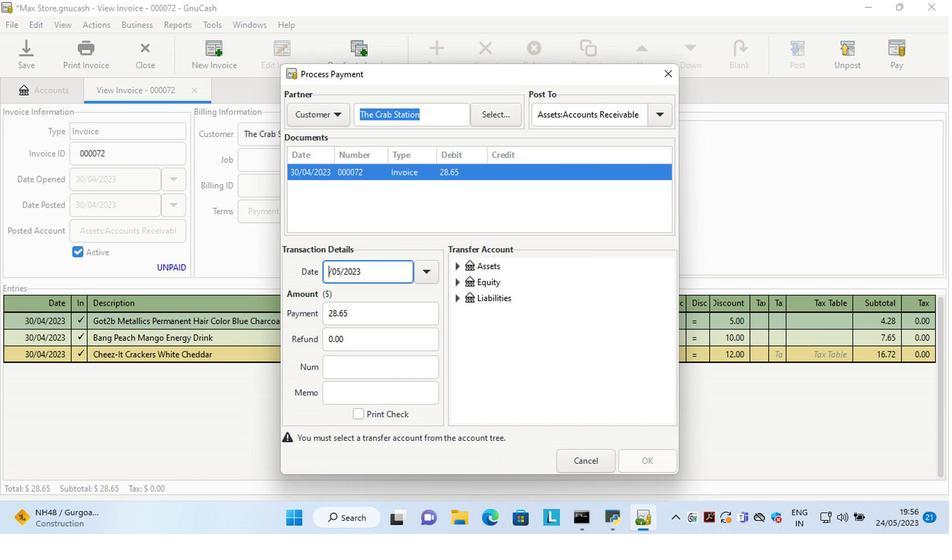 
Action: Mouse moved to (453, 265)
Screenshot: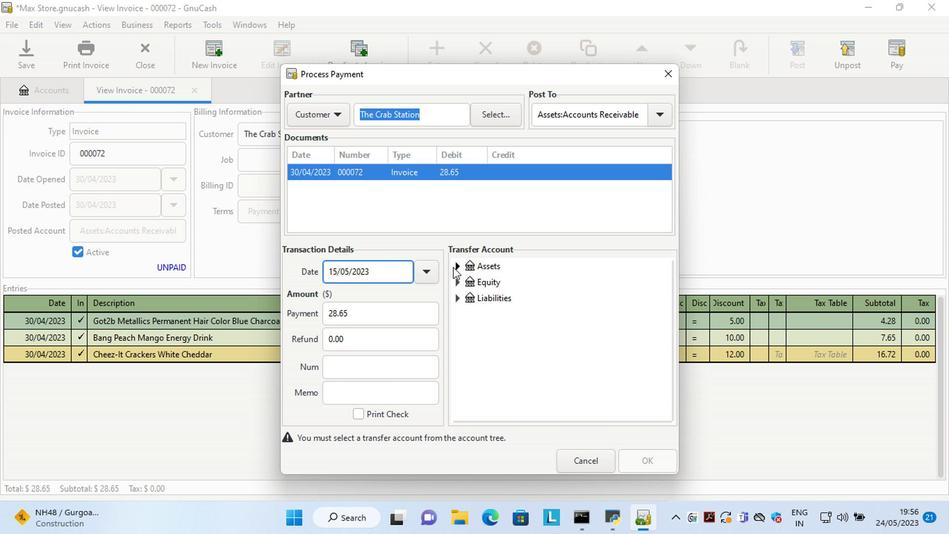 
Action: Mouse pressed left at (453, 265)
Screenshot: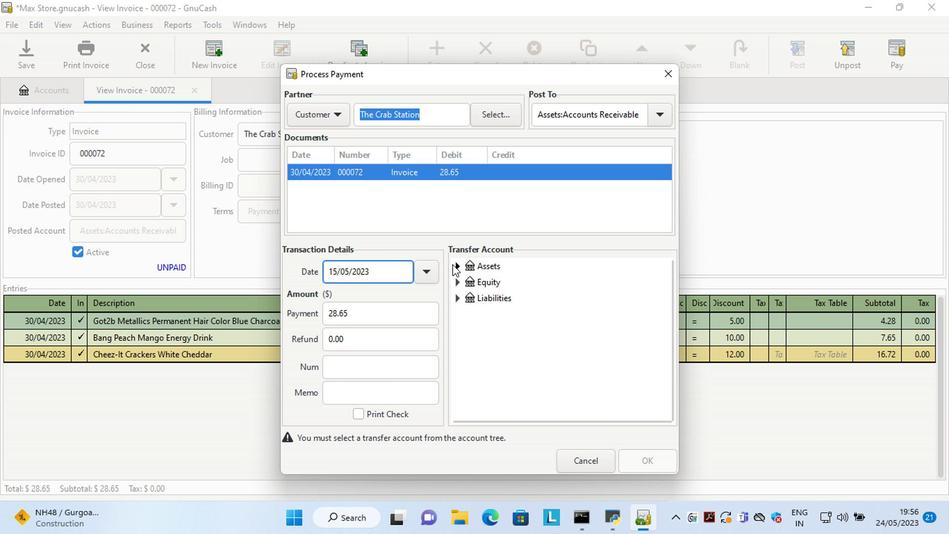 
Action: Mouse moved to (468, 285)
Screenshot: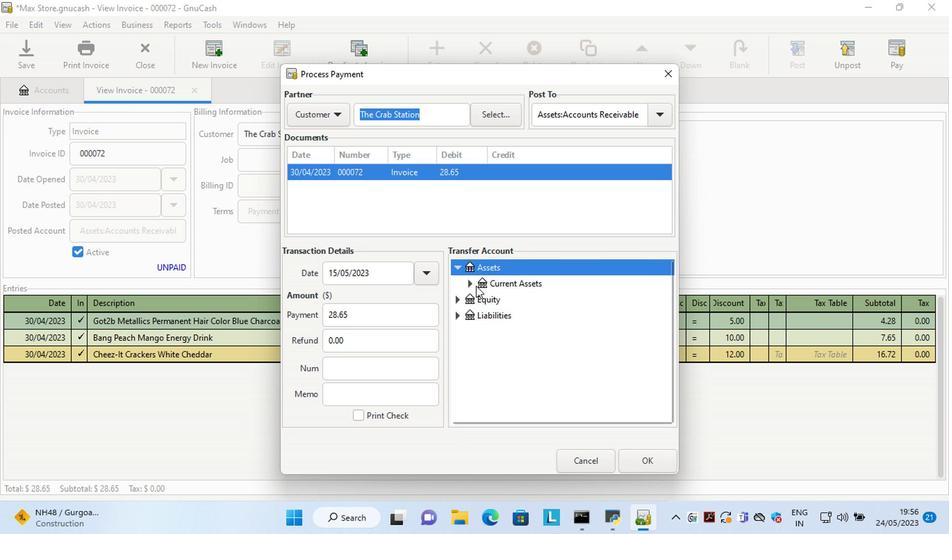 
Action: Mouse pressed left at (468, 285)
Screenshot: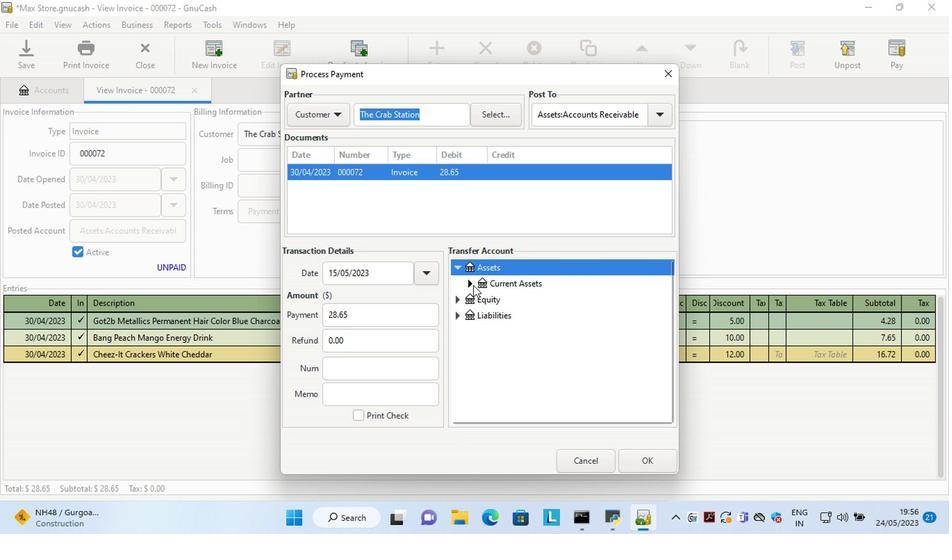 
Action: Mouse moved to (505, 301)
Screenshot: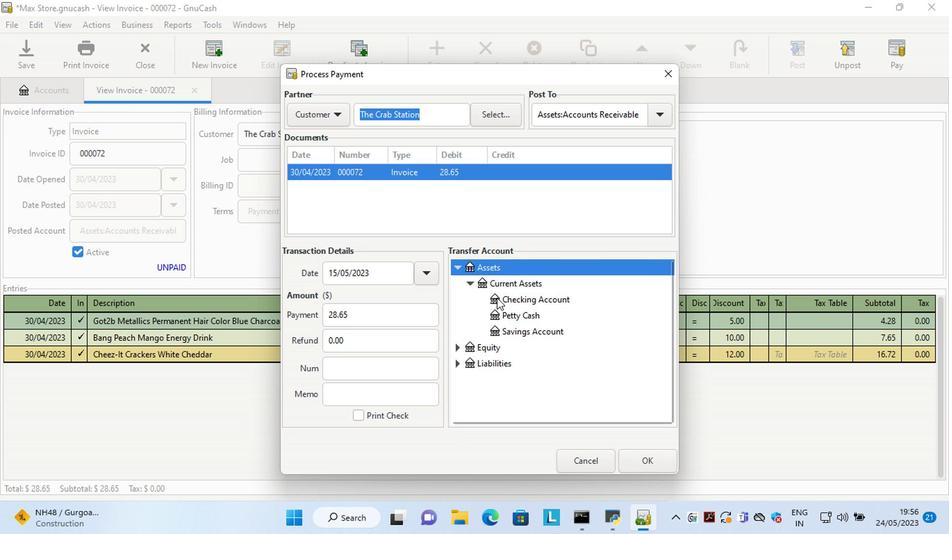 
Action: Mouse pressed left at (505, 301)
Screenshot: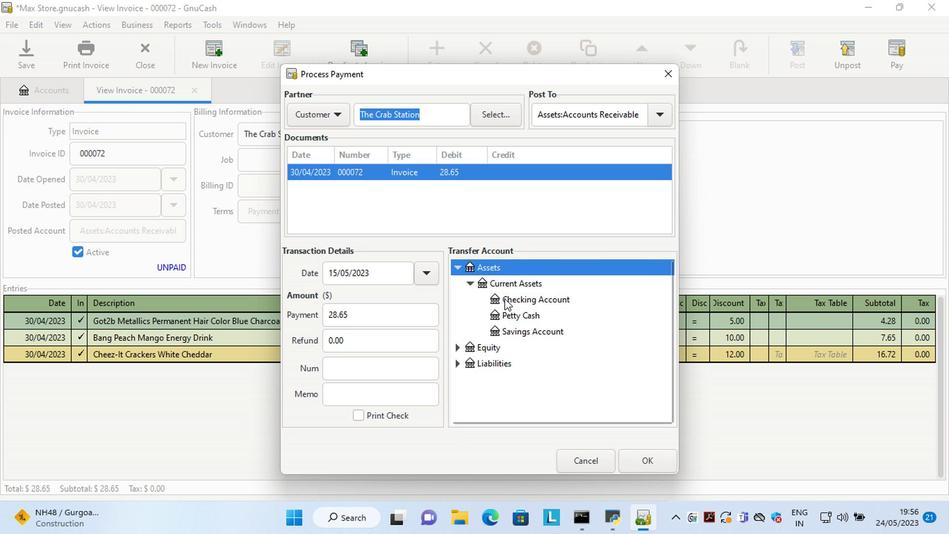 
Action: Mouse moved to (642, 461)
Screenshot: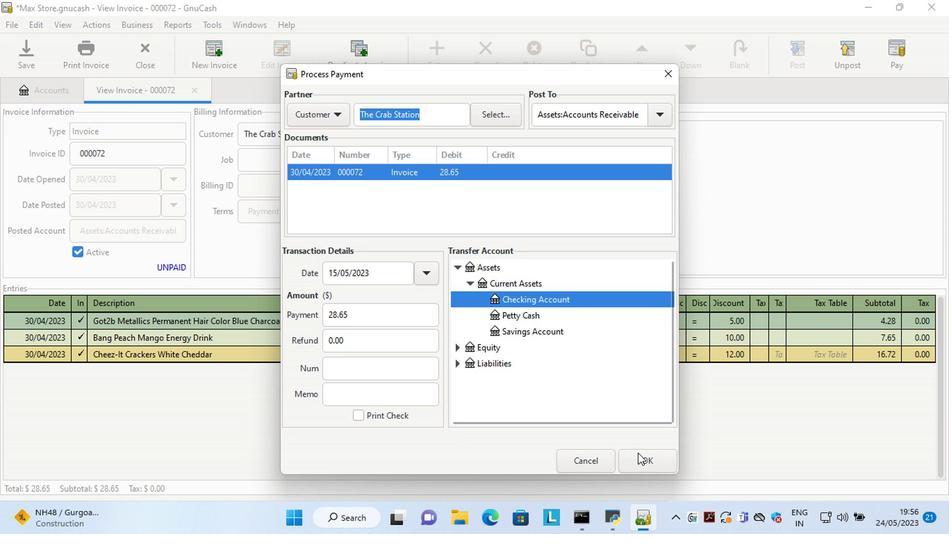 
Action: Mouse pressed left at (642, 461)
Screenshot: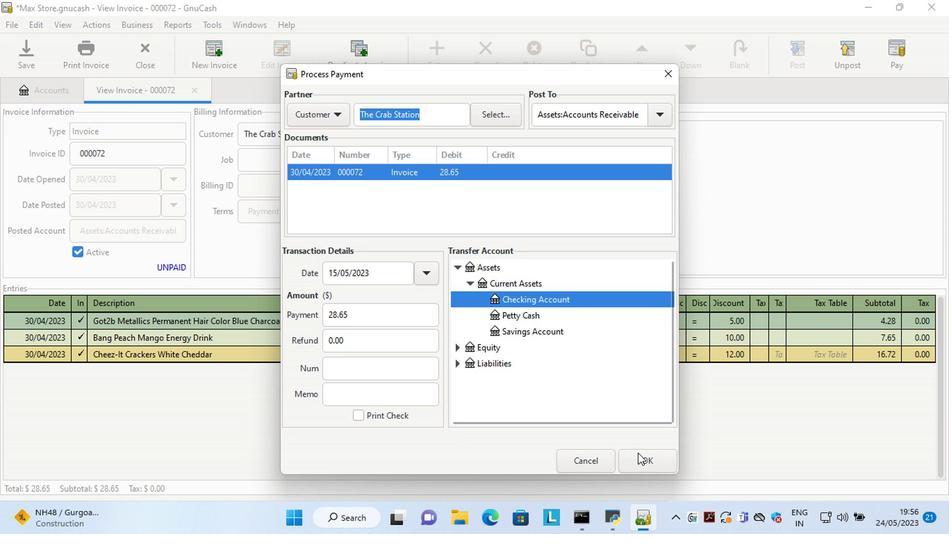 
Action: Mouse moved to (92, 50)
Screenshot: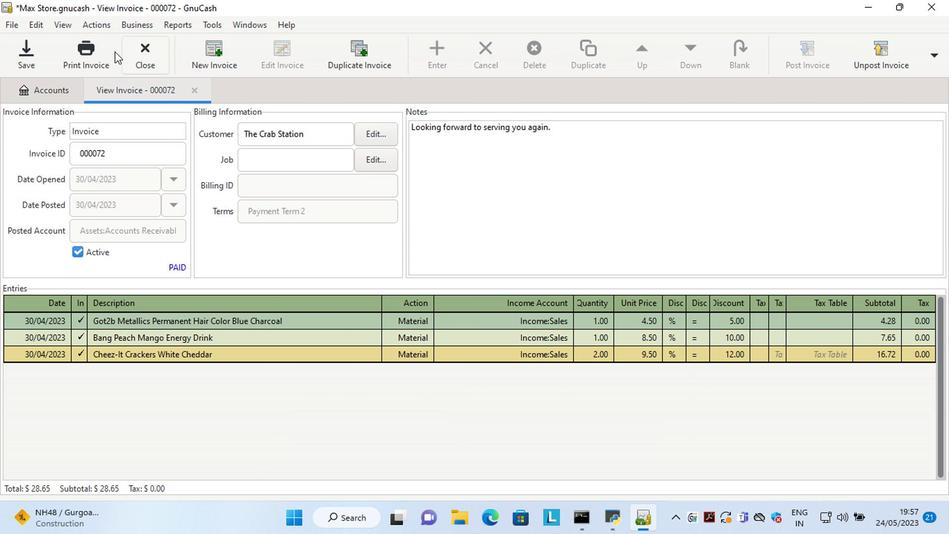 
Action: Mouse pressed left at (92, 50)
Screenshot: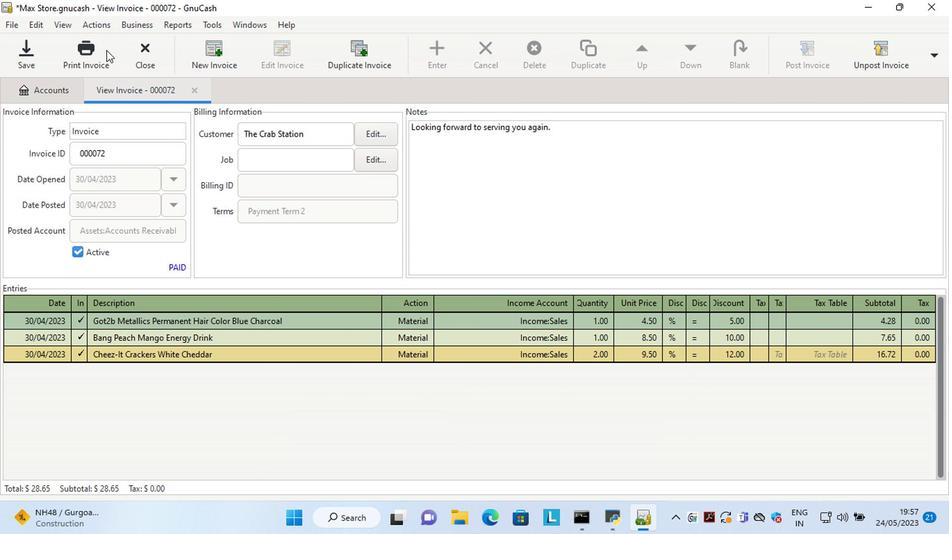 
Action: Mouse moved to (348, 53)
Screenshot: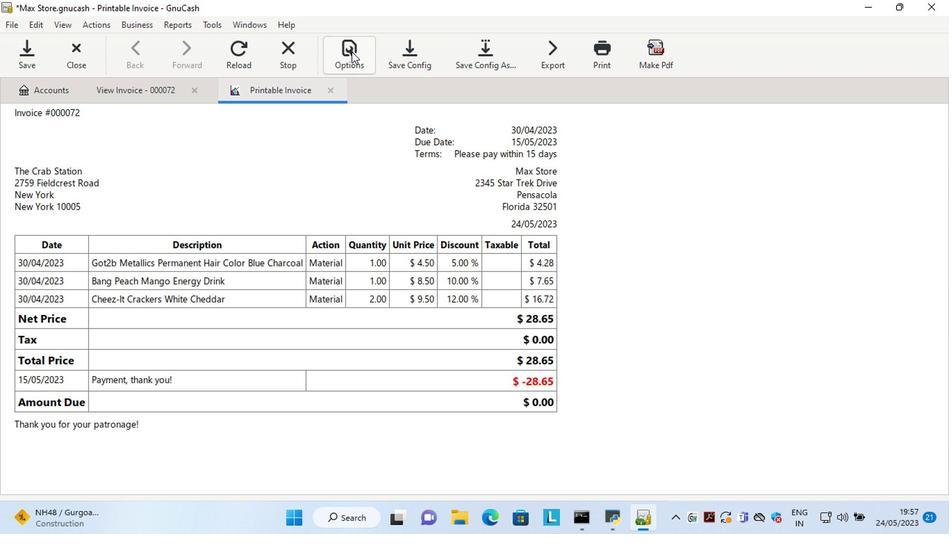 
Action: Mouse pressed left at (348, 53)
Screenshot: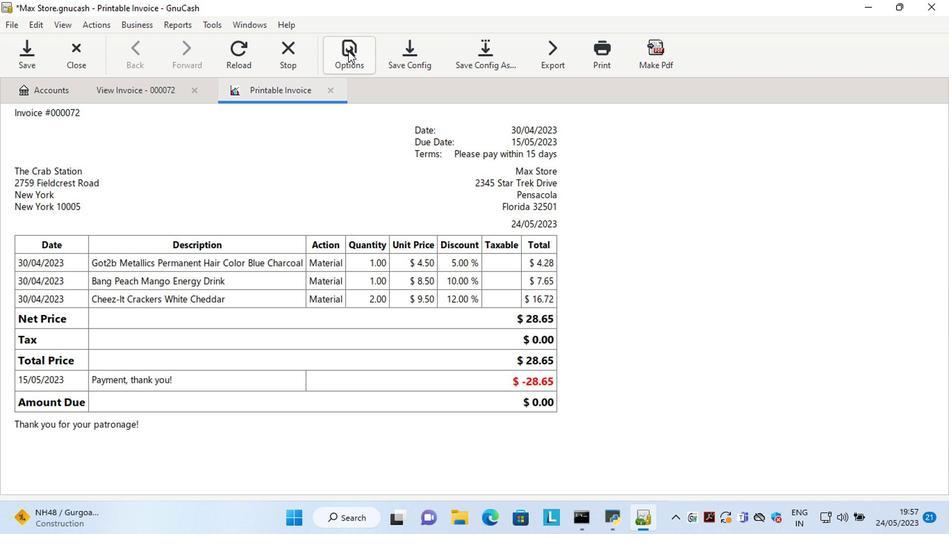 
Action: Mouse moved to (138, 144)
Screenshot: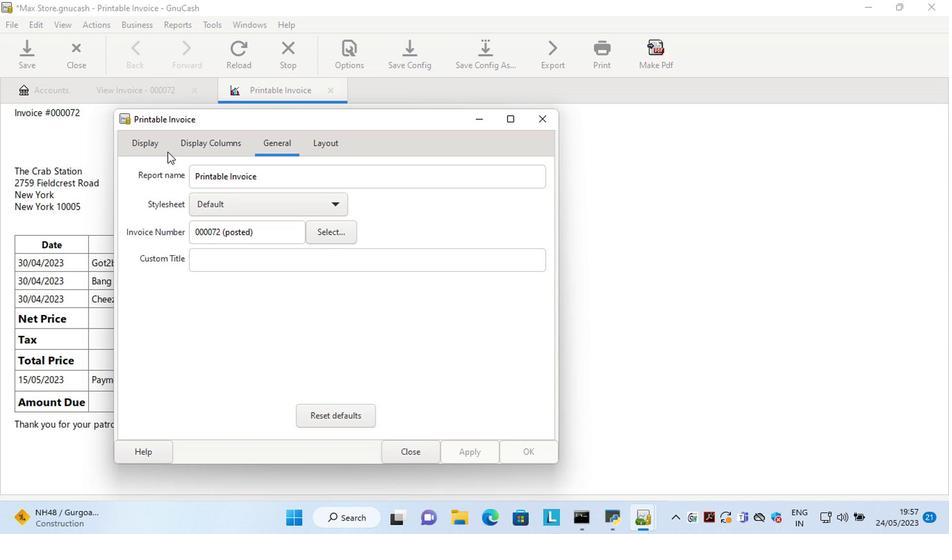 
Action: Mouse pressed left at (138, 144)
Screenshot: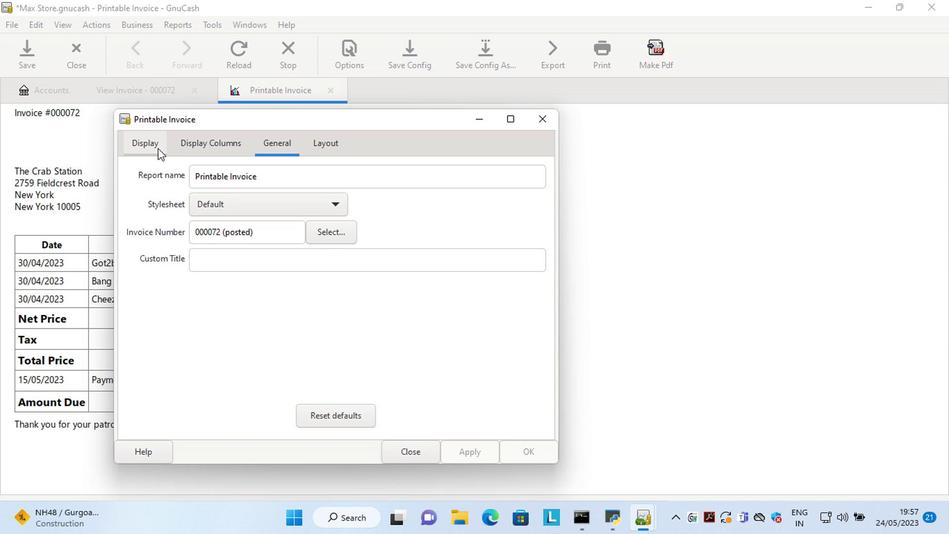 
Action: Mouse moved to (246, 305)
Screenshot: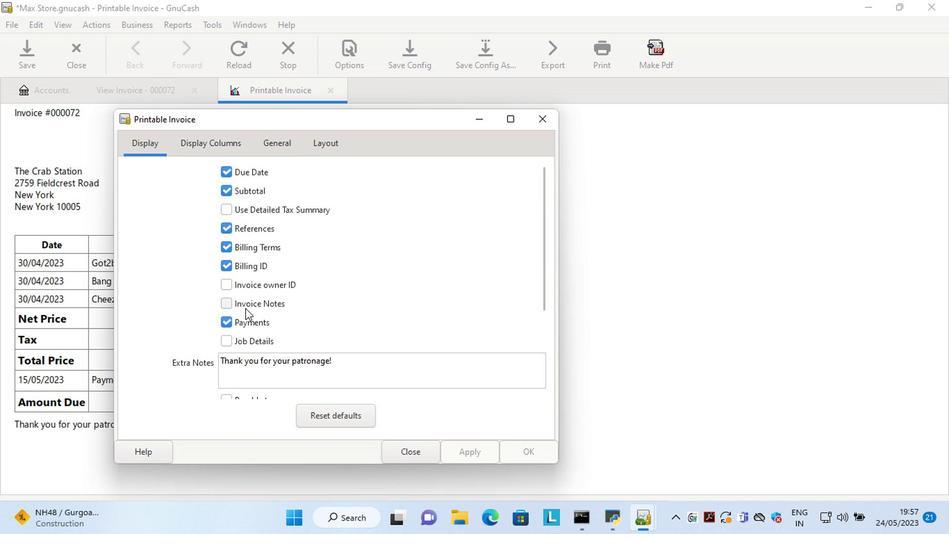 
Action: Mouse pressed left at (246, 305)
Screenshot: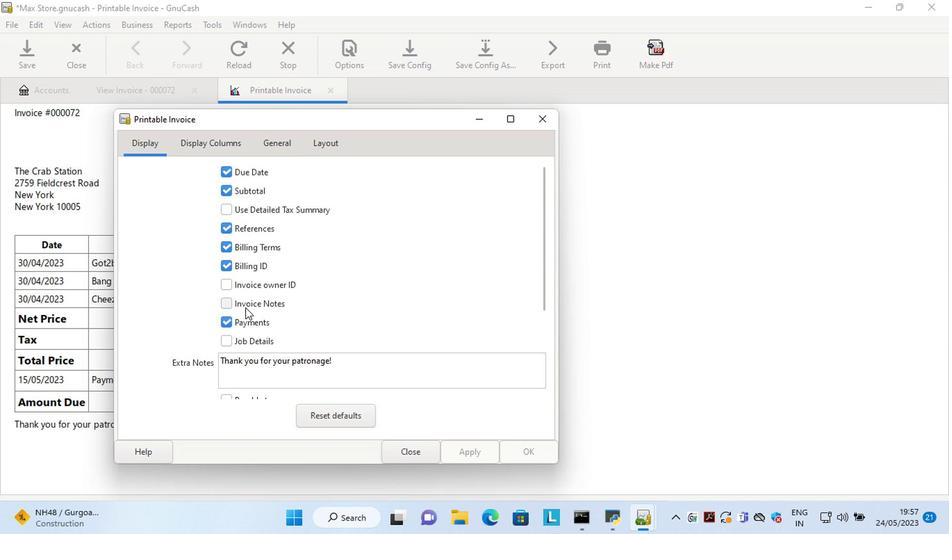 
Action: Mouse moved to (454, 452)
Screenshot: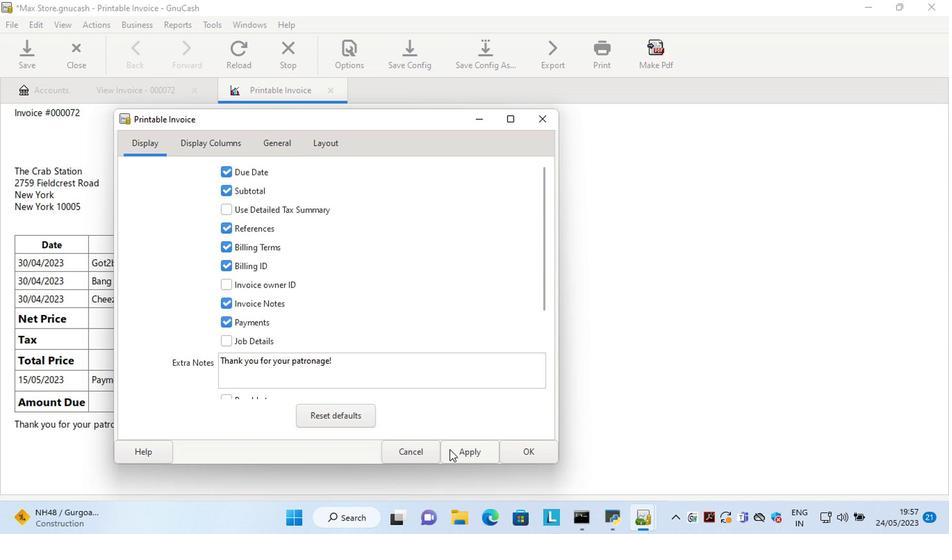 
Action: Mouse pressed left at (454, 452)
Screenshot: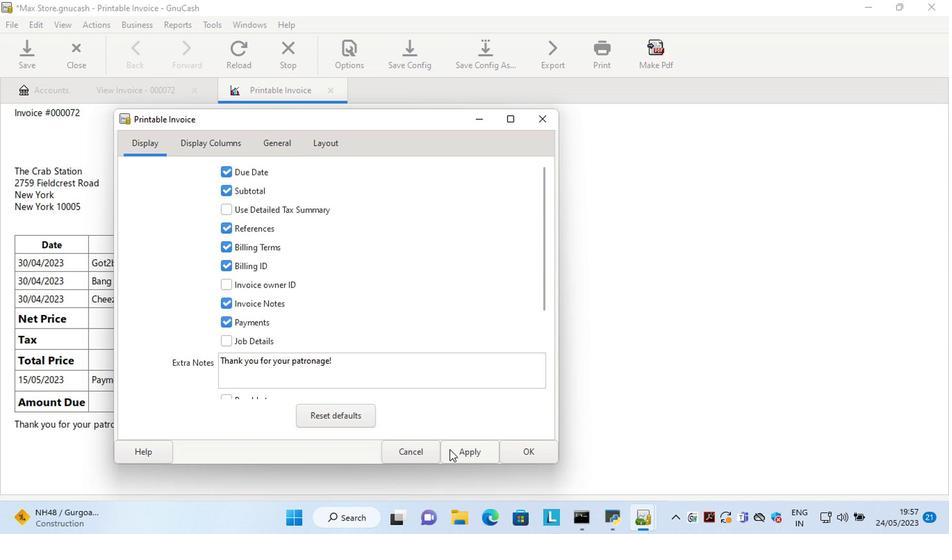 
Action: Mouse moved to (408, 458)
Screenshot: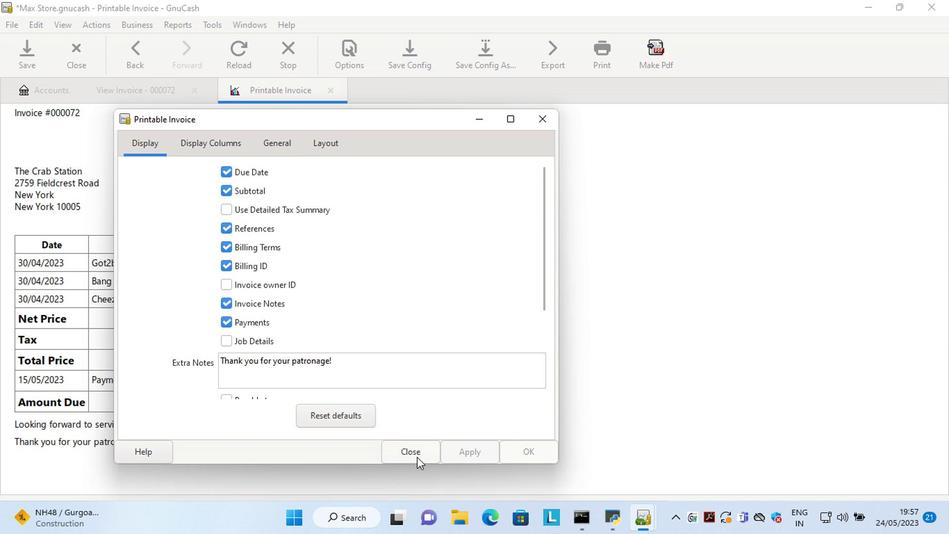 
Action: Mouse pressed left at (408, 458)
Screenshot: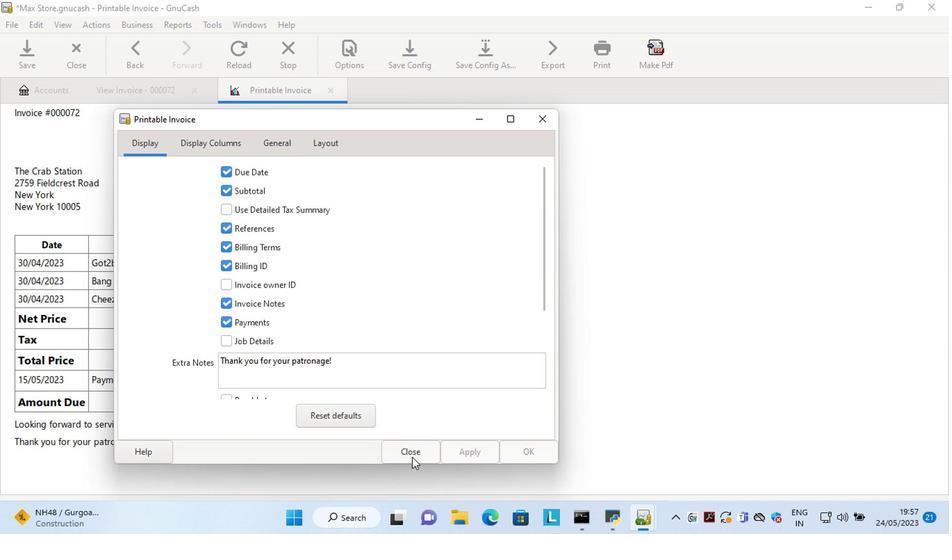 
